 Task: Check the percentage active listings of security in the last 1 year.
Action: Mouse moved to (1073, 260)
Screenshot: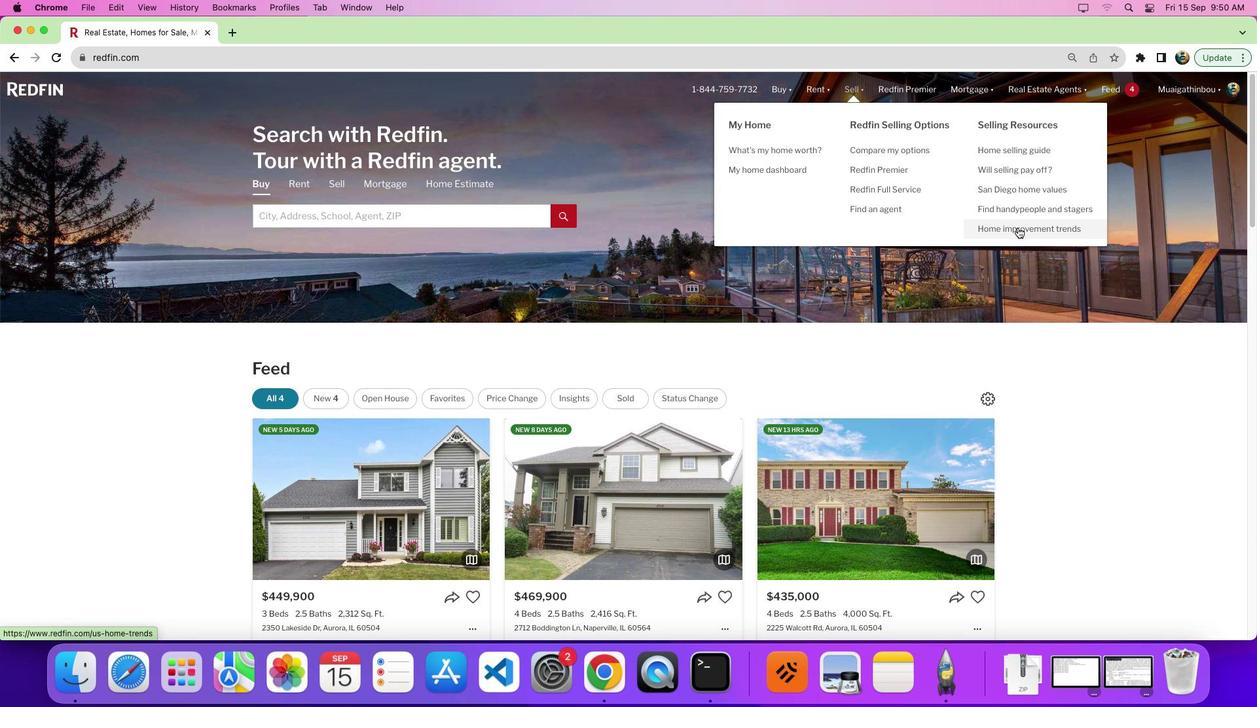 
Action: Mouse pressed left at (1073, 260)
Screenshot: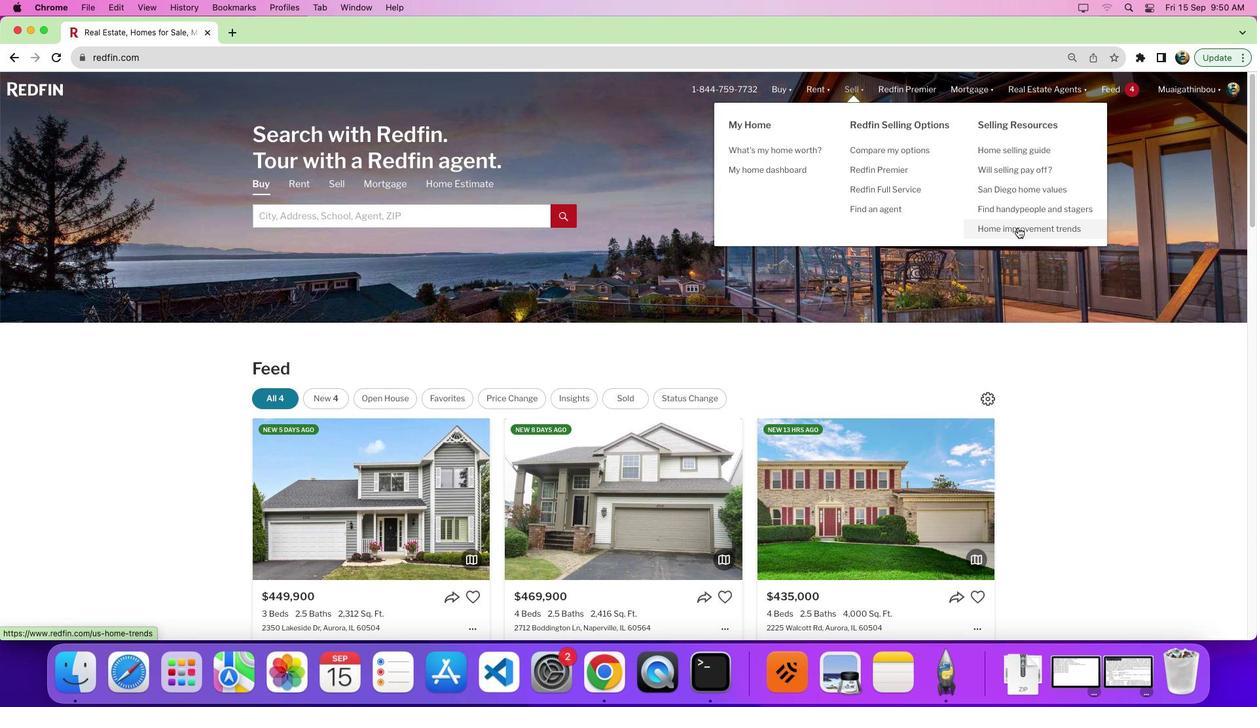 
Action: Mouse moved to (785, 370)
Screenshot: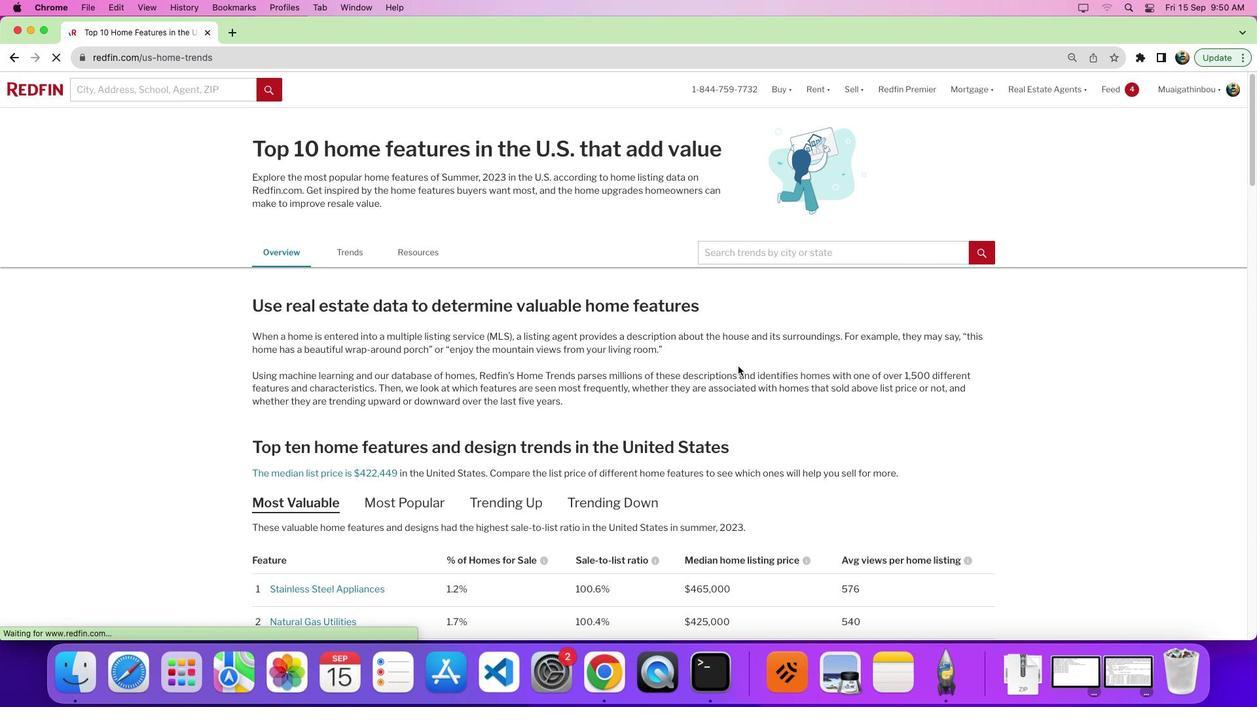 
Action: Mouse scrolled (785, 370) with delta (25, 81)
Screenshot: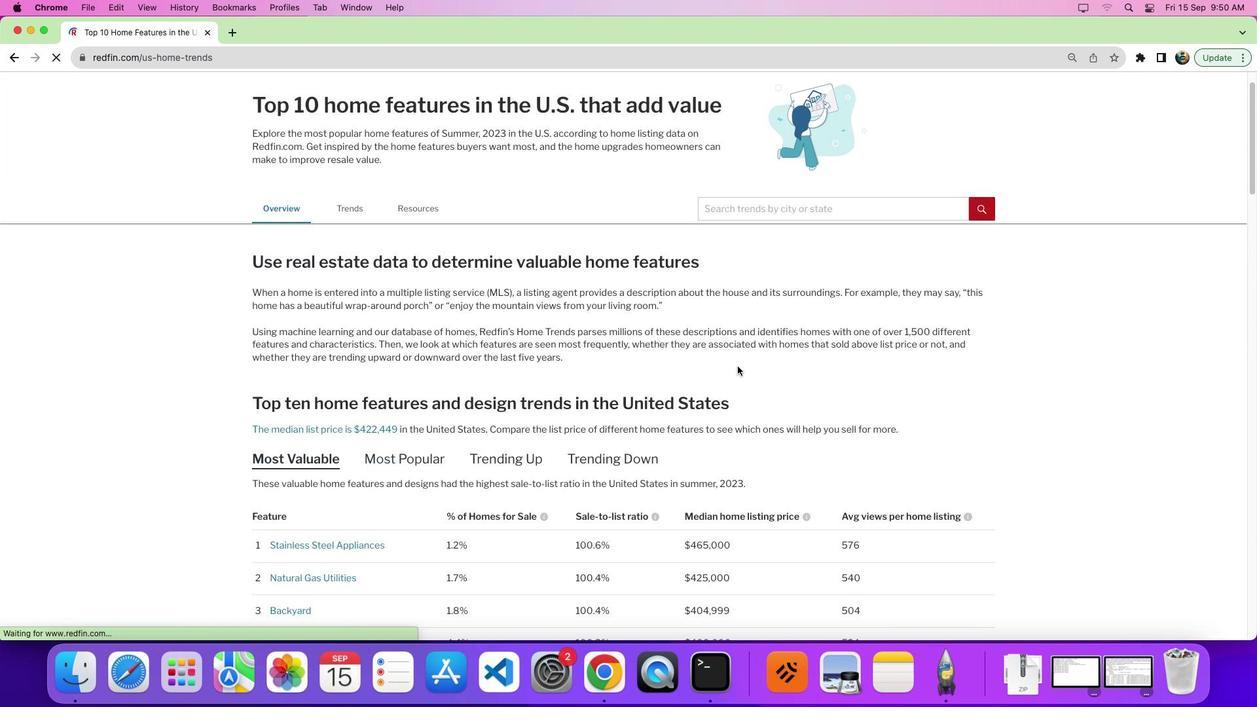 
Action: Mouse scrolled (785, 370) with delta (25, 81)
Screenshot: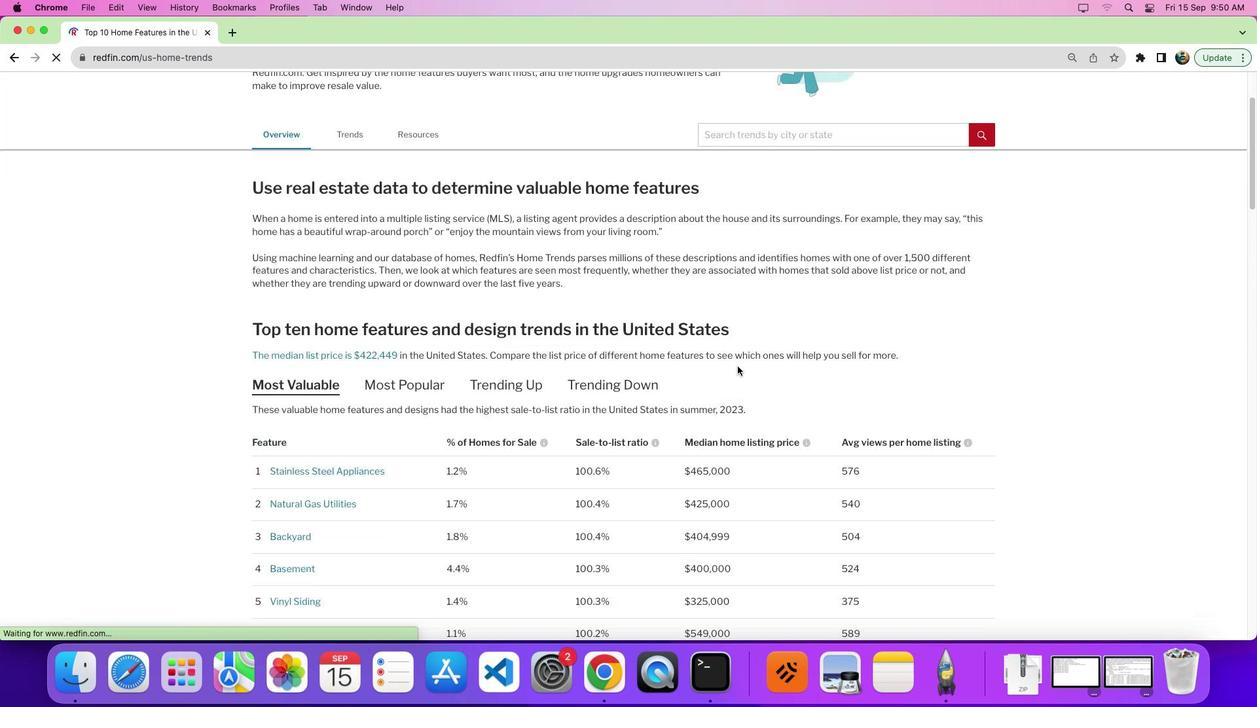 
Action: Mouse scrolled (785, 370) with delta (25, 79)
Screenshot: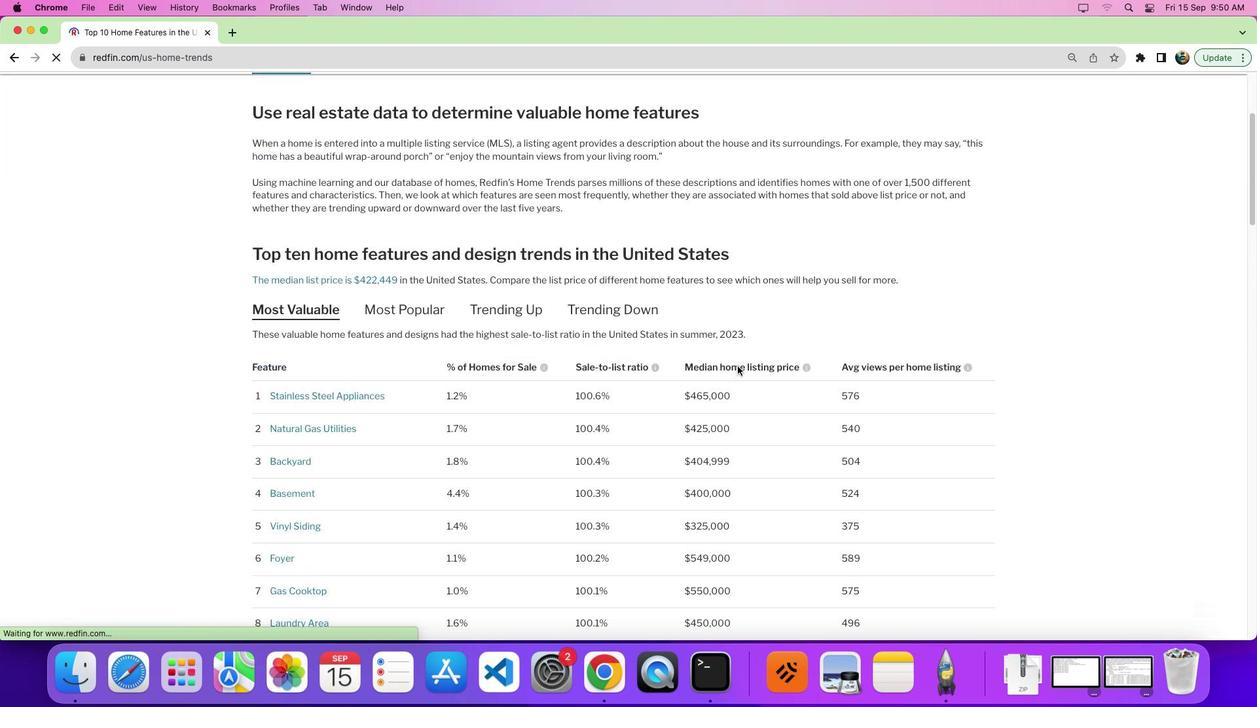 
Action: Mouse moved to (785, 369)
Screenshot: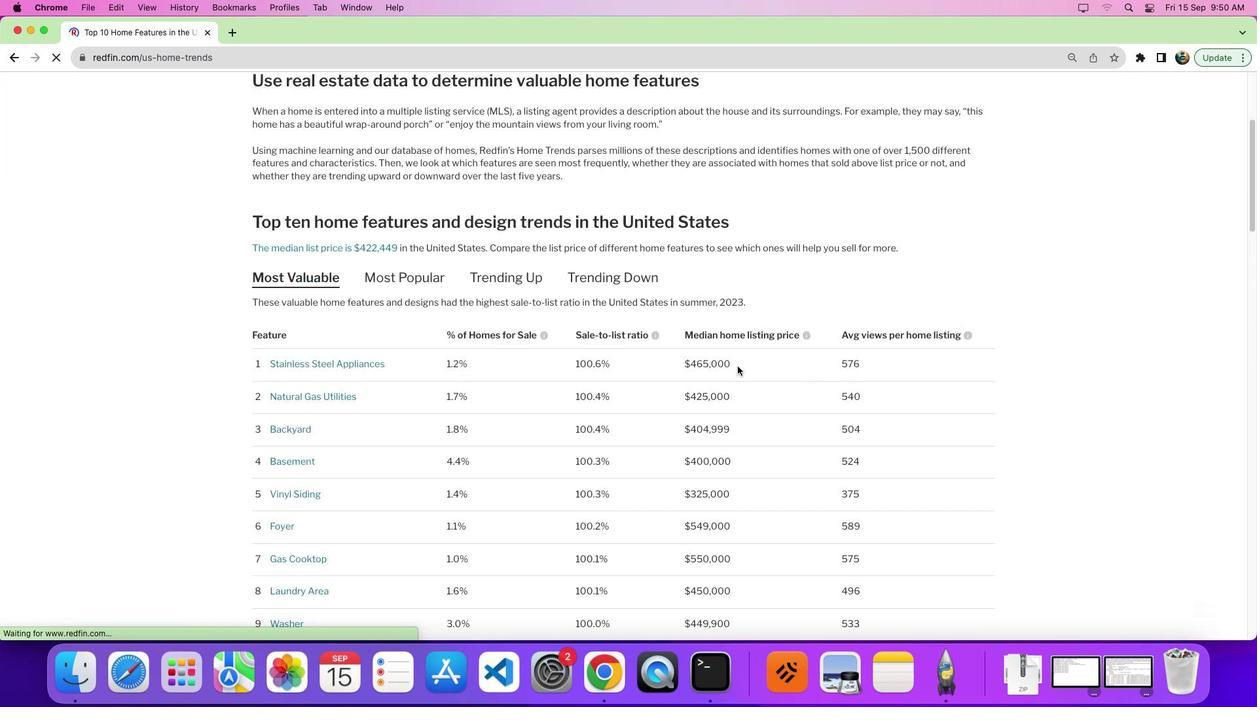 
Action: Mouse scrolled (785, 369) with delta (25, 81)
Screenshot: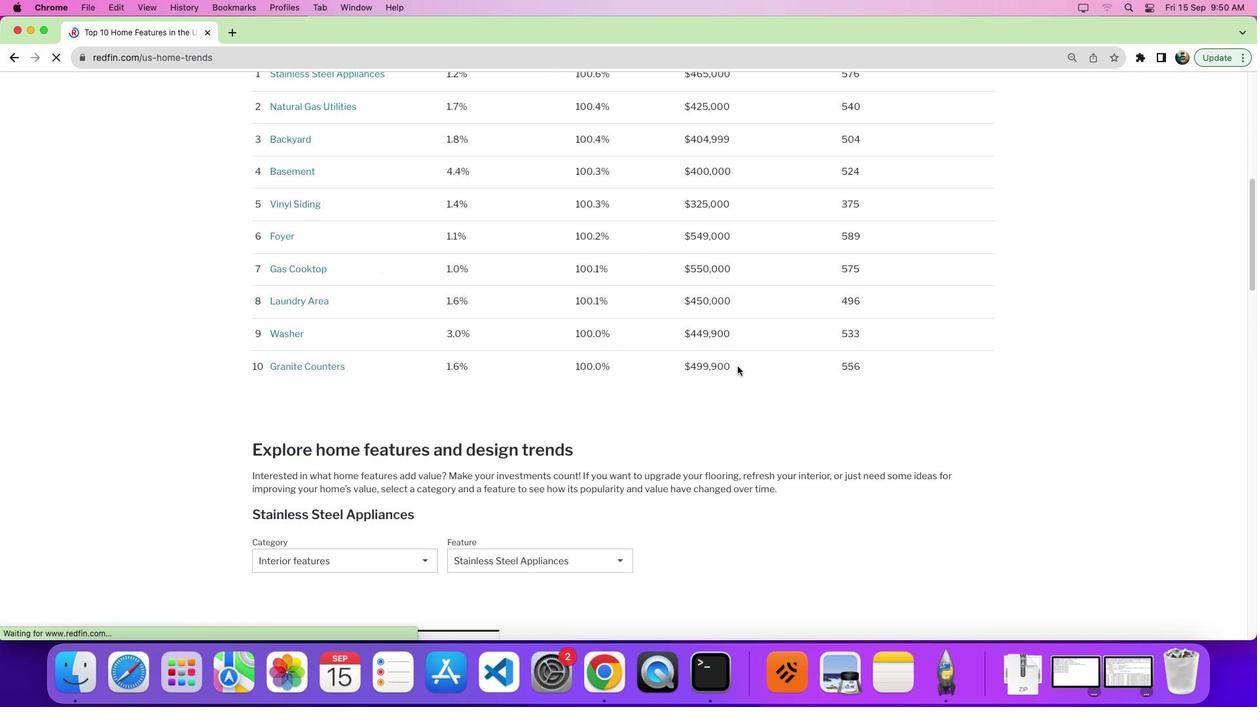 
Action: Mouse scrolled (785, 369) with delta (25, 81)
Screenshot: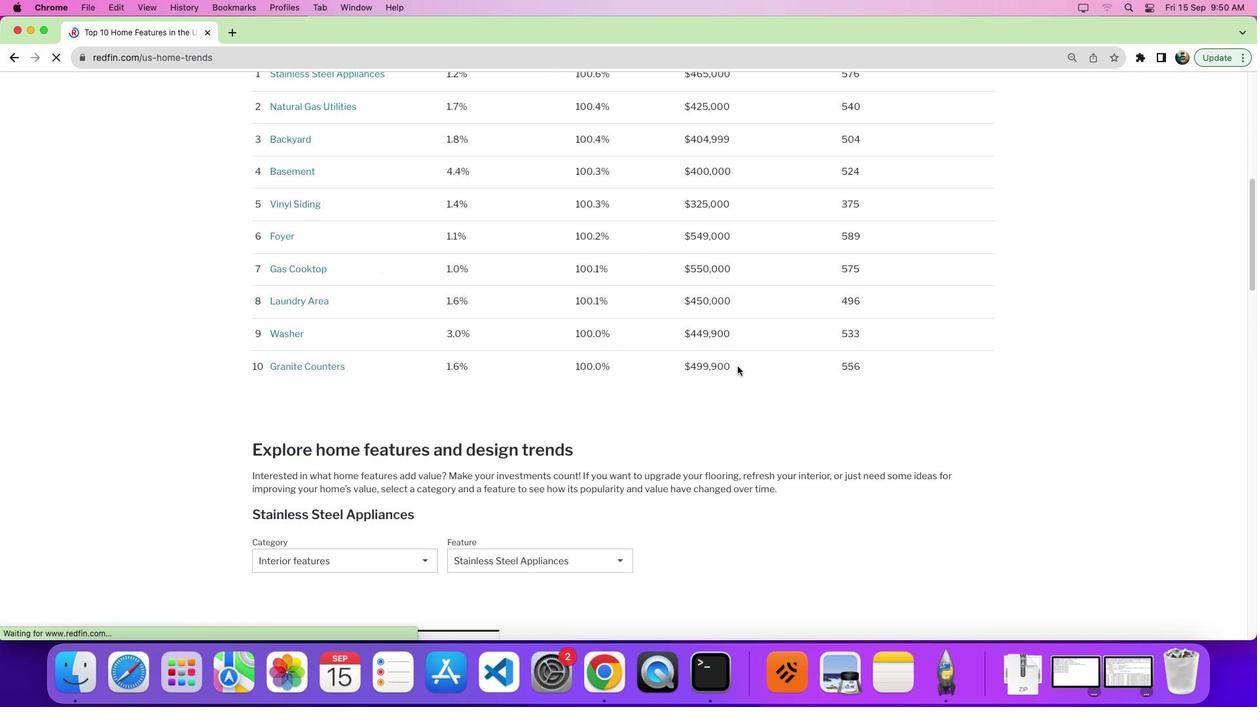 
Action: Mouse scrolled (785, 369) with delta (25, 78)
Screenshot: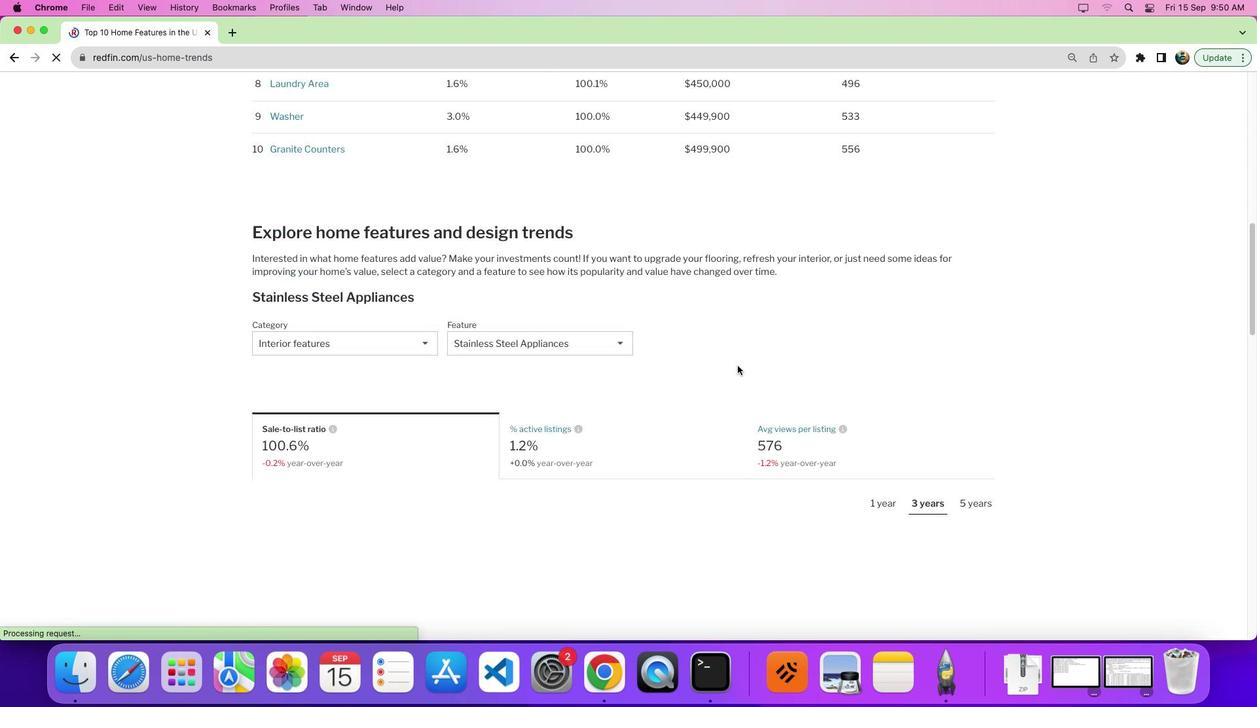 
Action: Mouse scrolled (785, 369) with delta (25, 76)
Screenshot: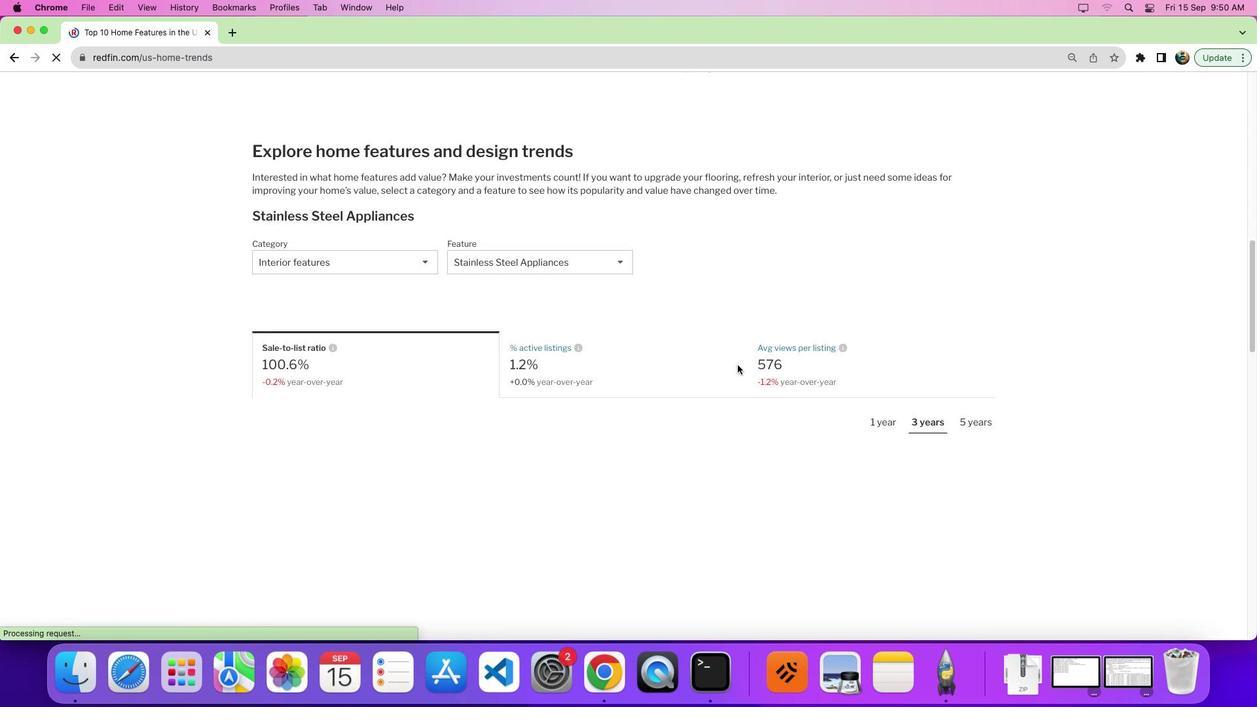 
Action: Mouse moved to (375, 289)
Screenshot: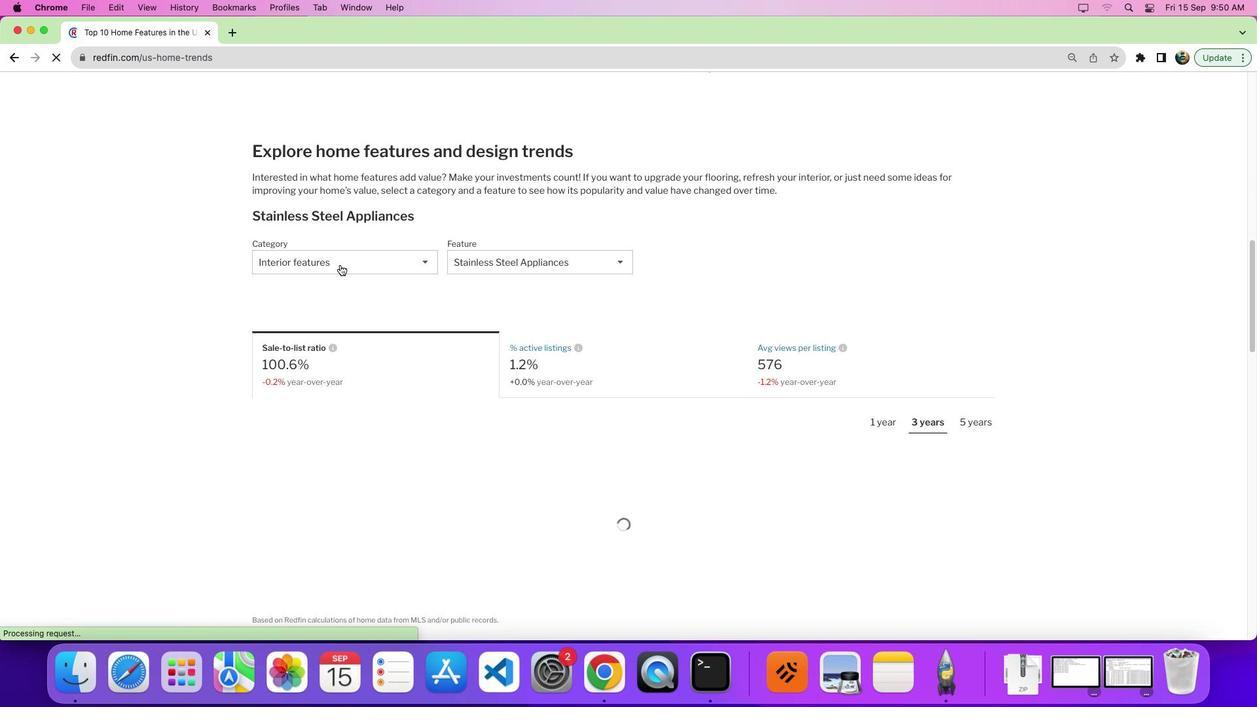
Action: Mouse pressed left at (375, 289)
Screenshot: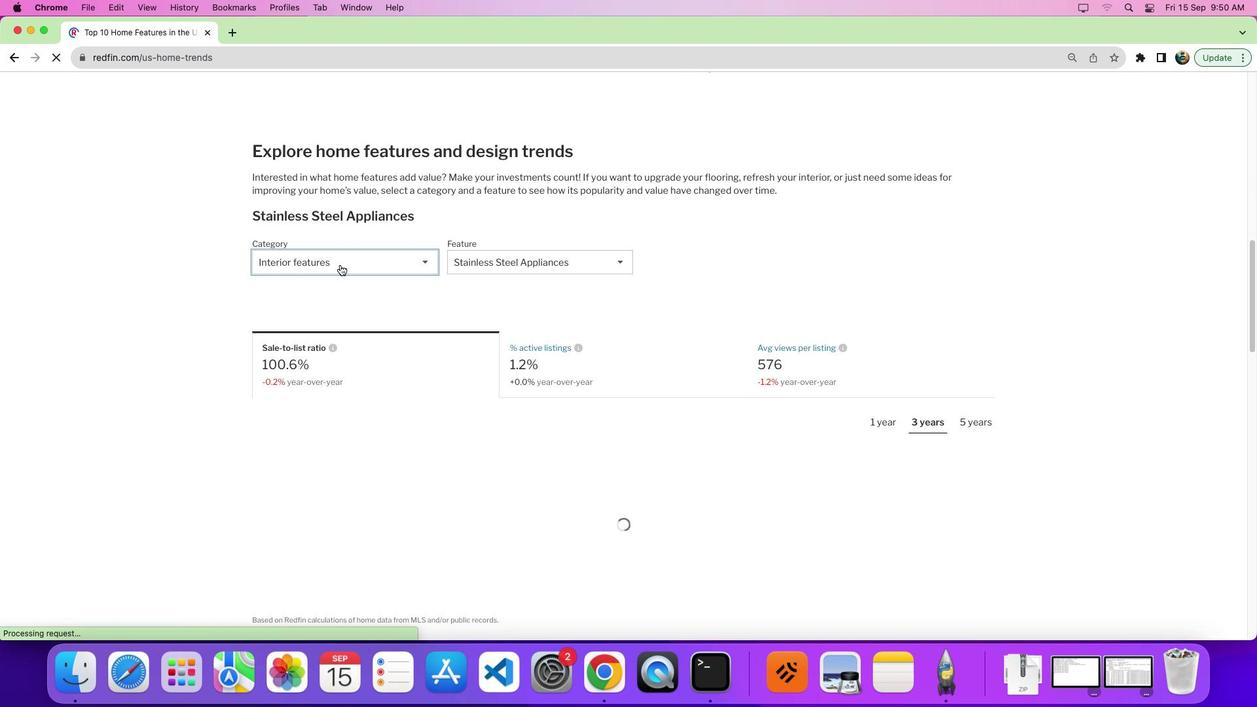 
Action: Mouse moved to (383, 312)
Screenshot: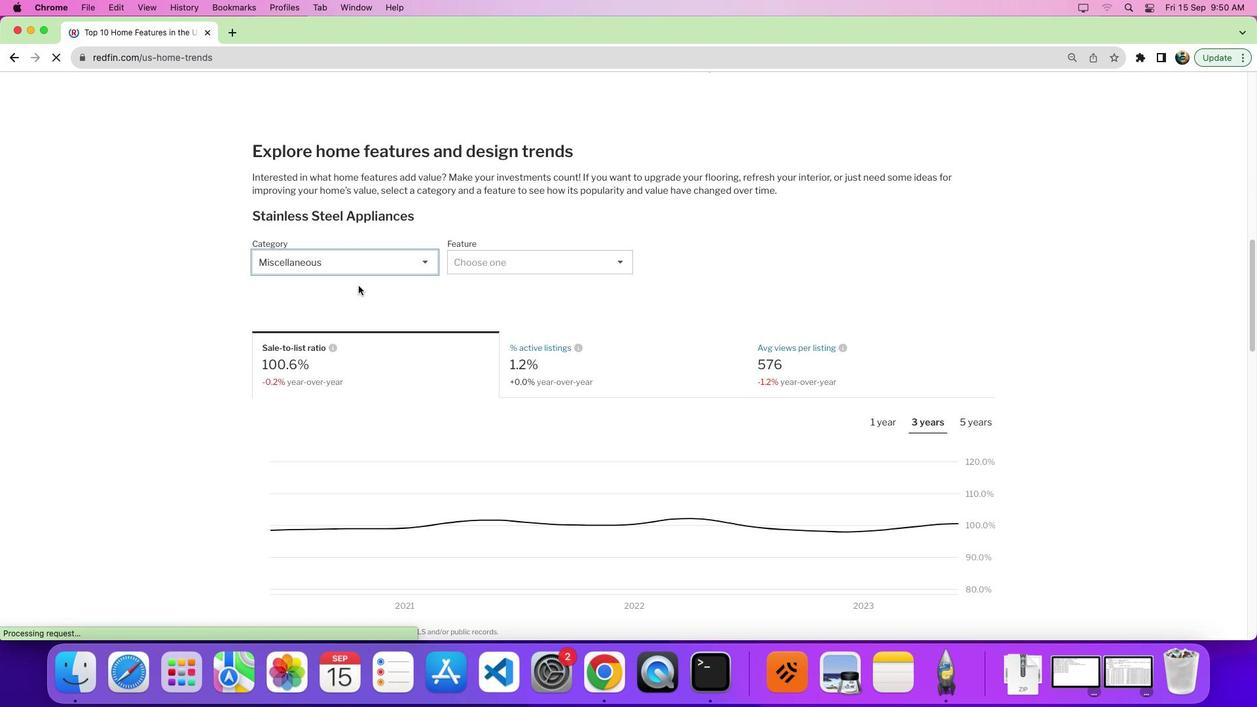 
Action: Mouse pressed left at (383, 312)
Screenshot: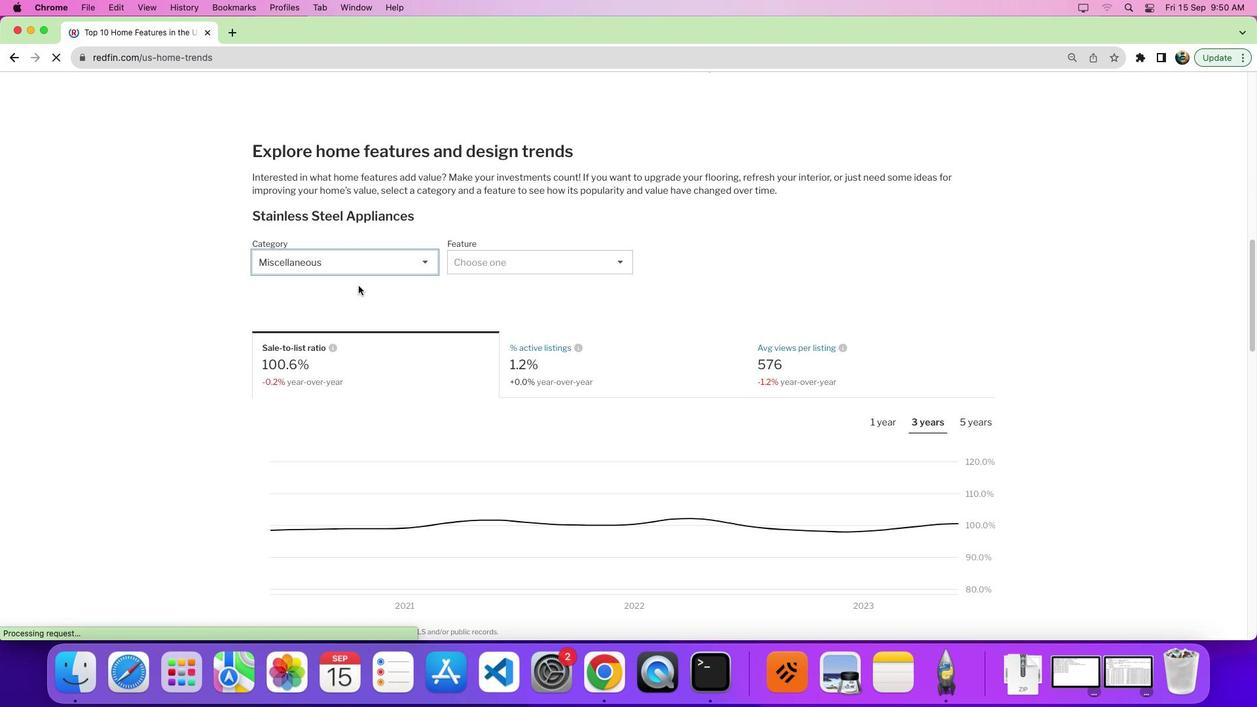 
Action: Mouse moved to (564, 282)
Screenshot: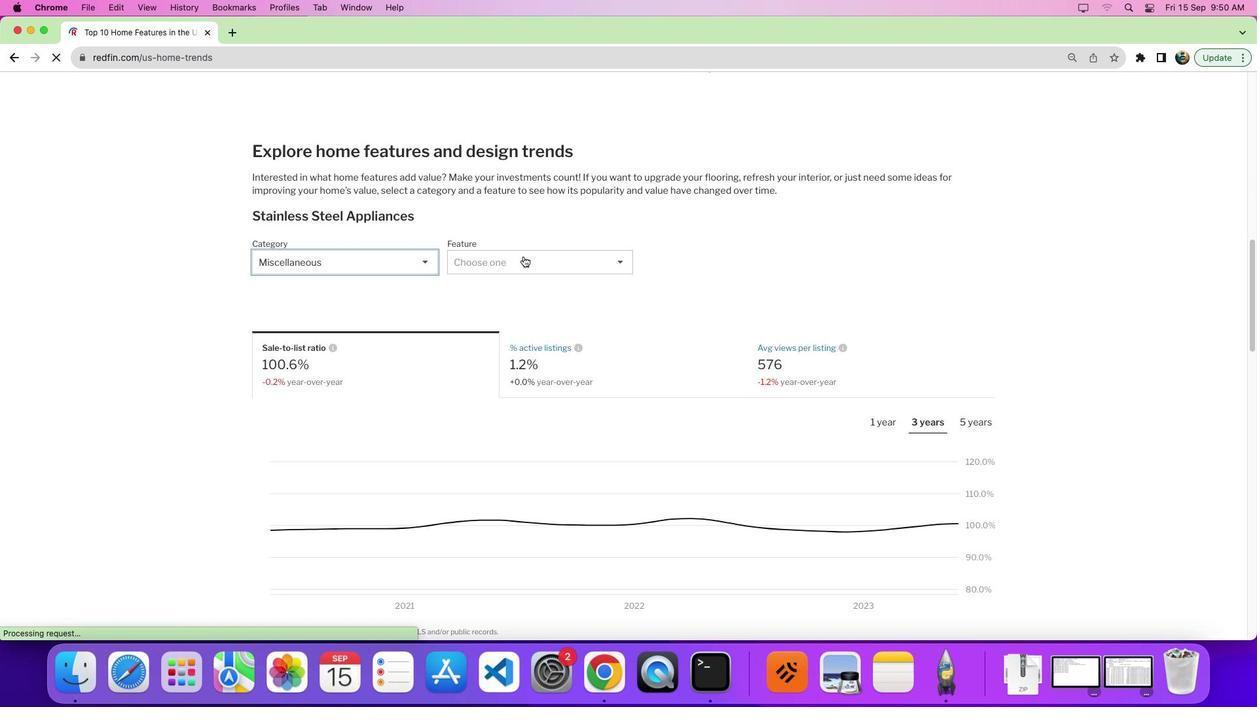 
Action: Mouse pressed left at (564, 282)
Screenshot: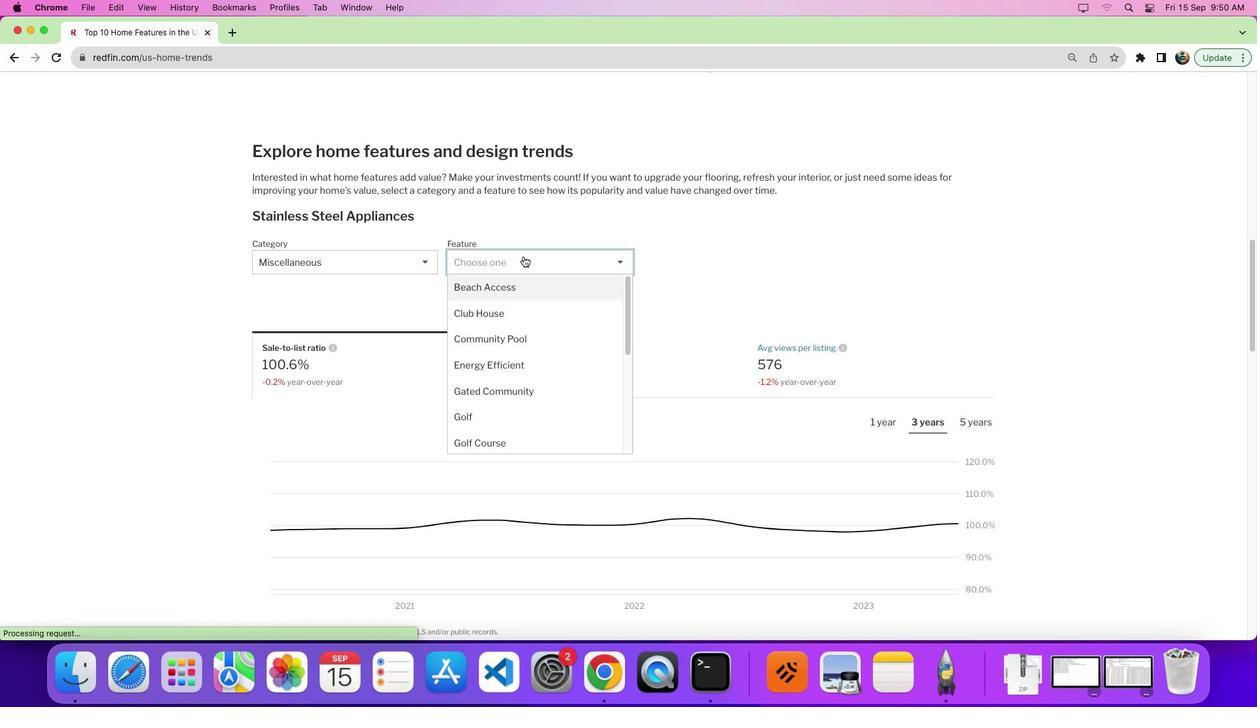 
Action: Mouse moved to (545, 379)
Screenshot: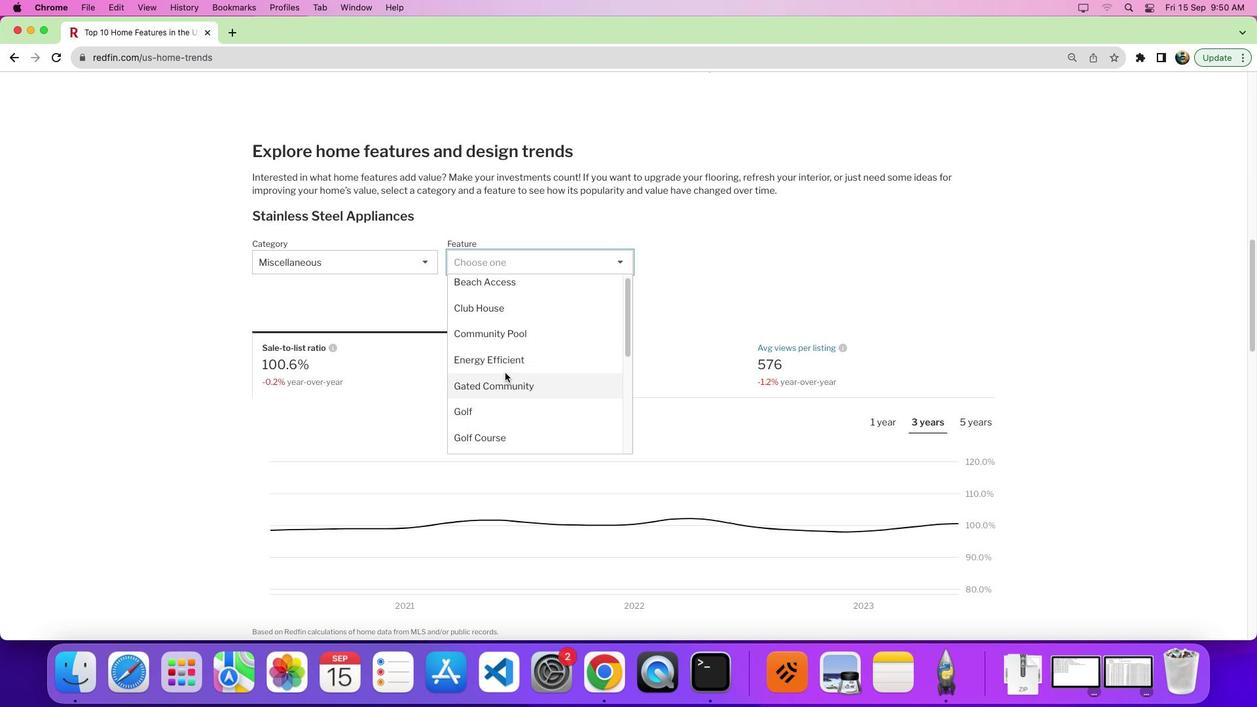 
Action: Mouse scrolled (545, 379) with delta (25, 81)
Screenshot: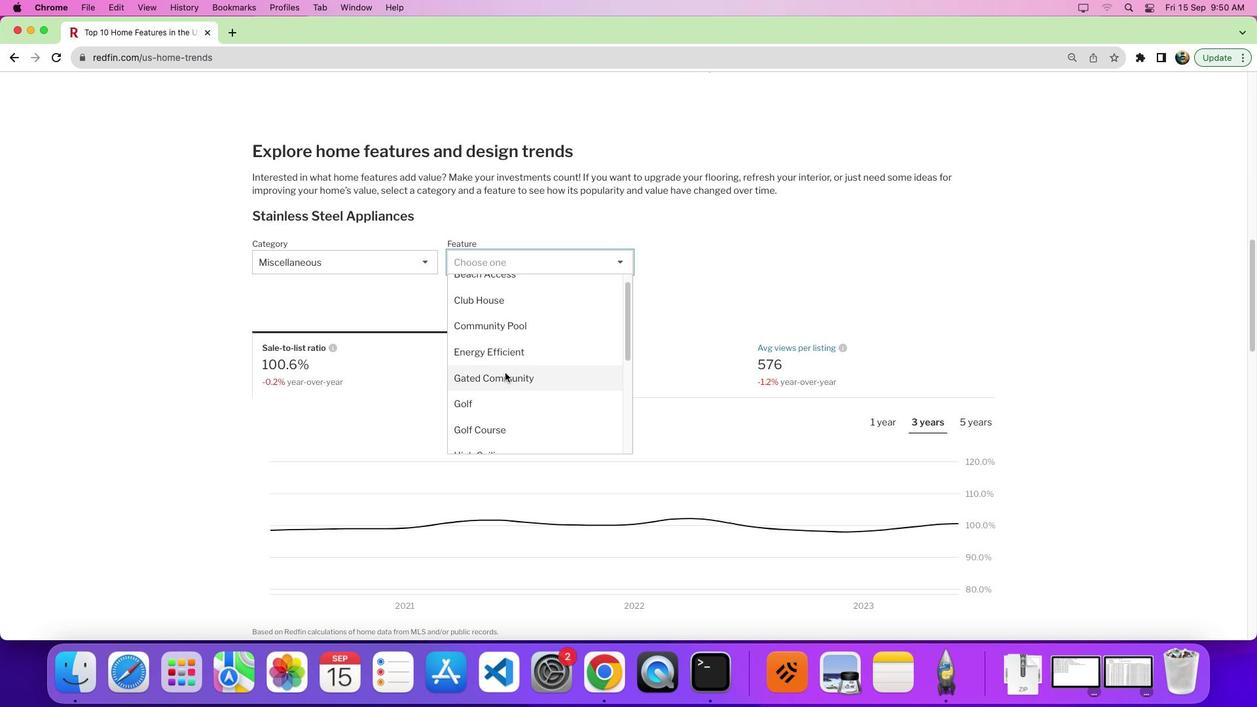 
Action: Mouse moved to (545, 377)
Screenshot: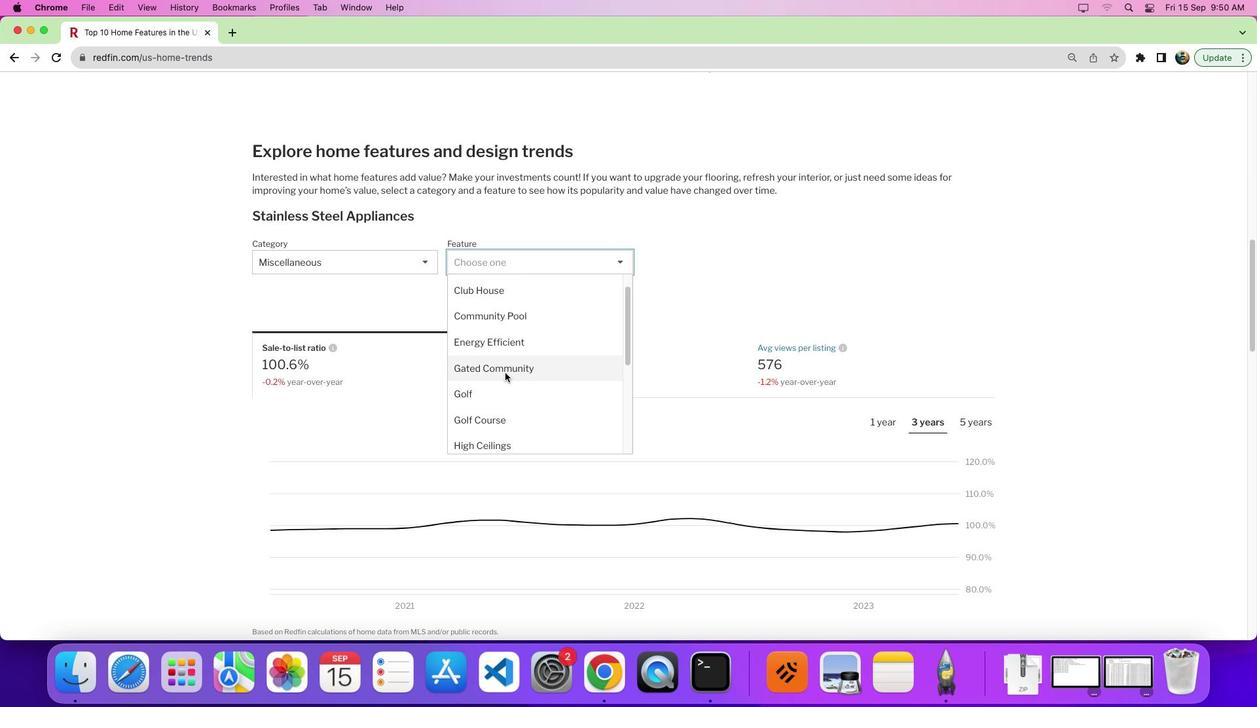 
Action: Mouse scrolled (545, 377) with delta (25, 81)
Screenshot: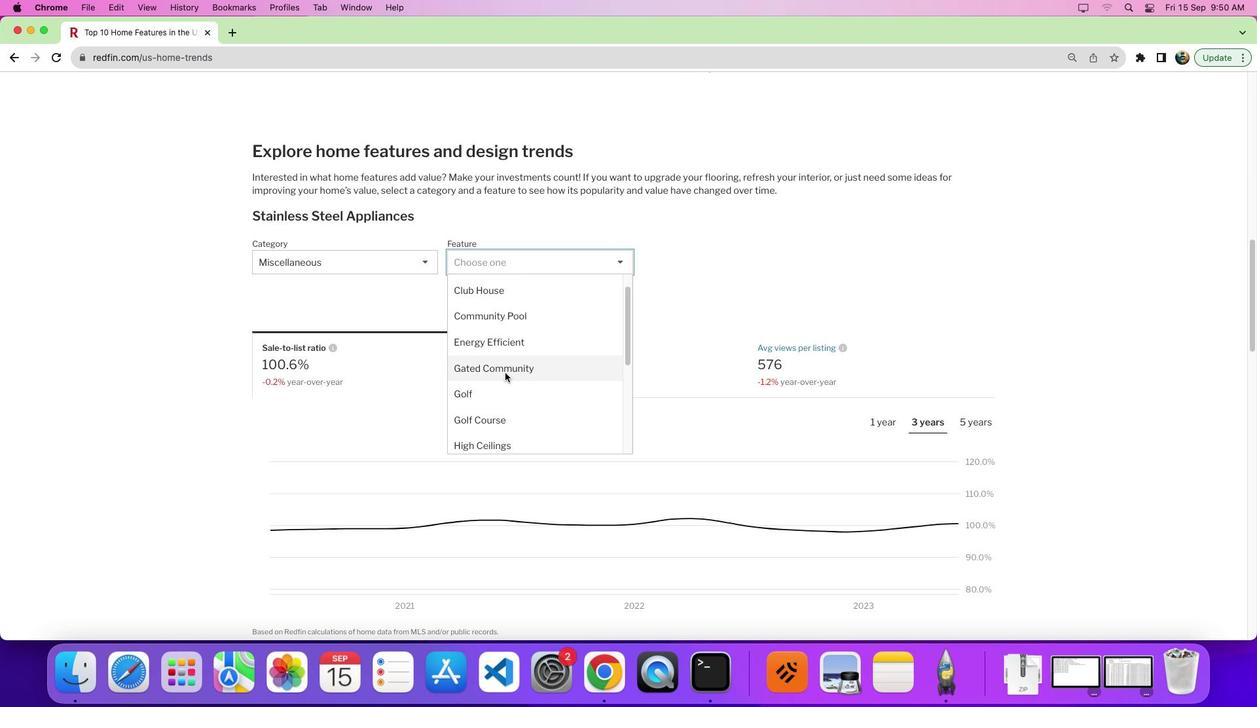 
Action: Mouse moved to (545, 374)
Screenshot: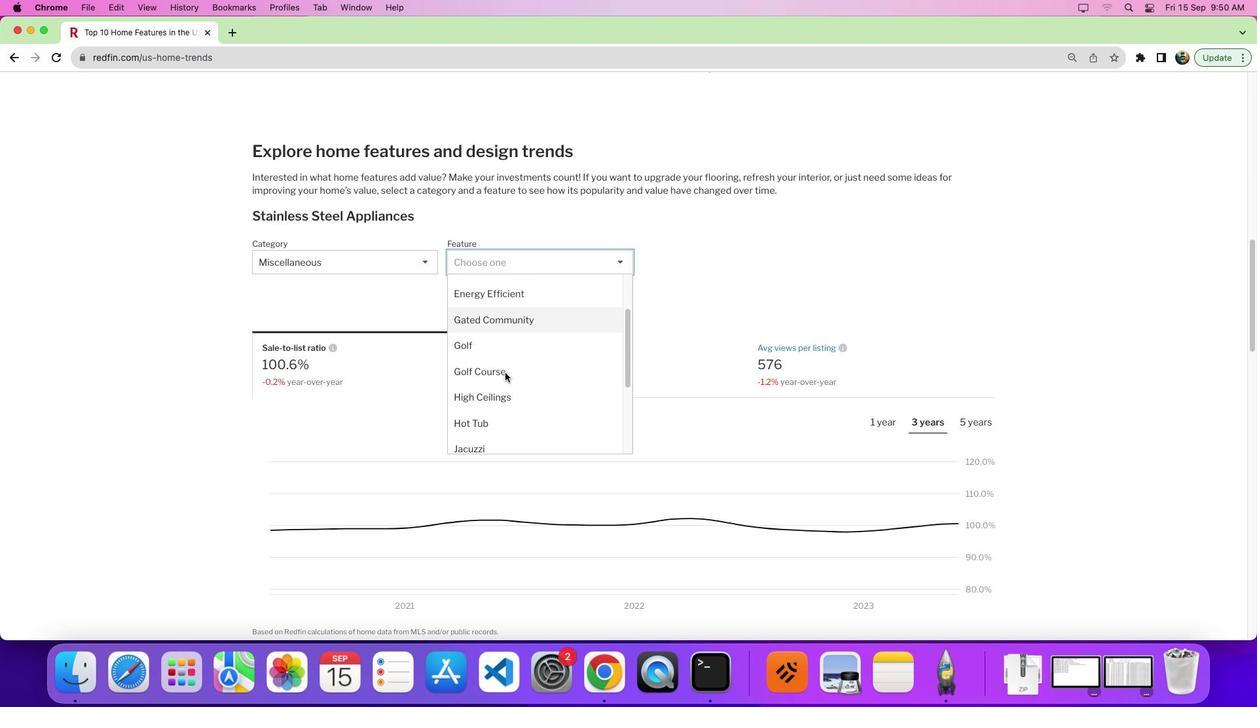 
Action: Mouse scrolled (545, 374) with delta (25, 81)
Screenshot: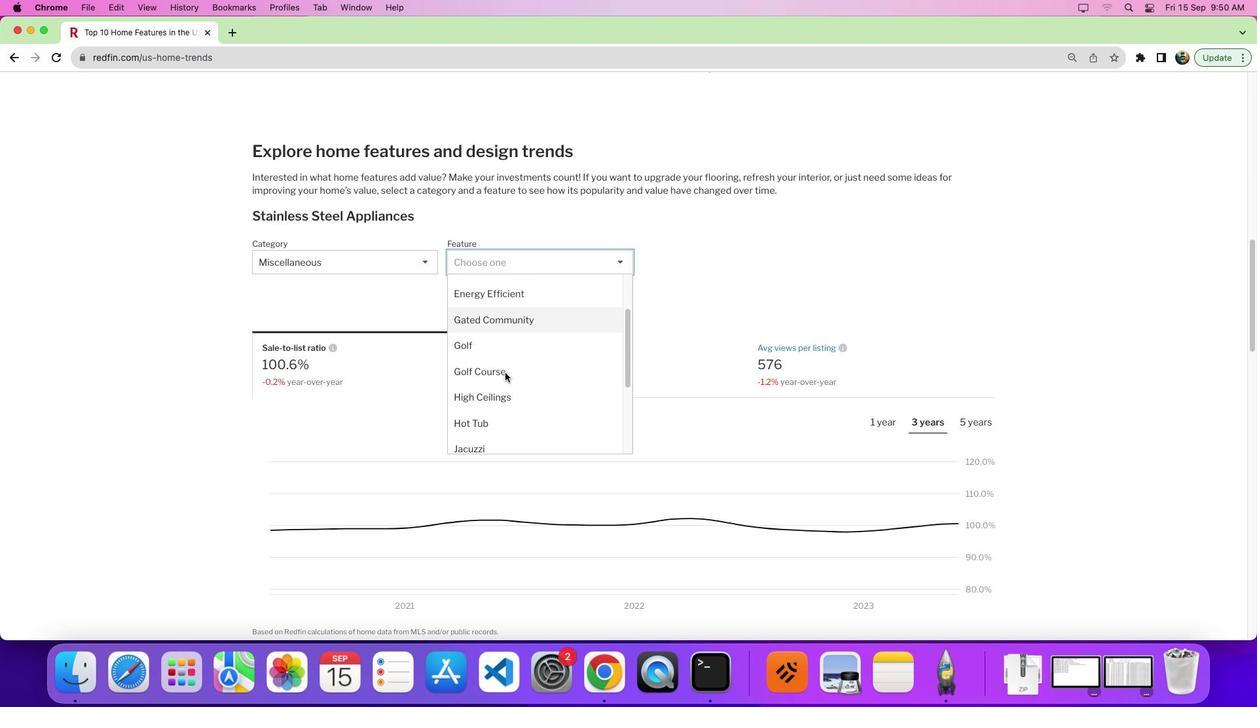 
Action: Mouse moved to (546, 373)
Screenshot: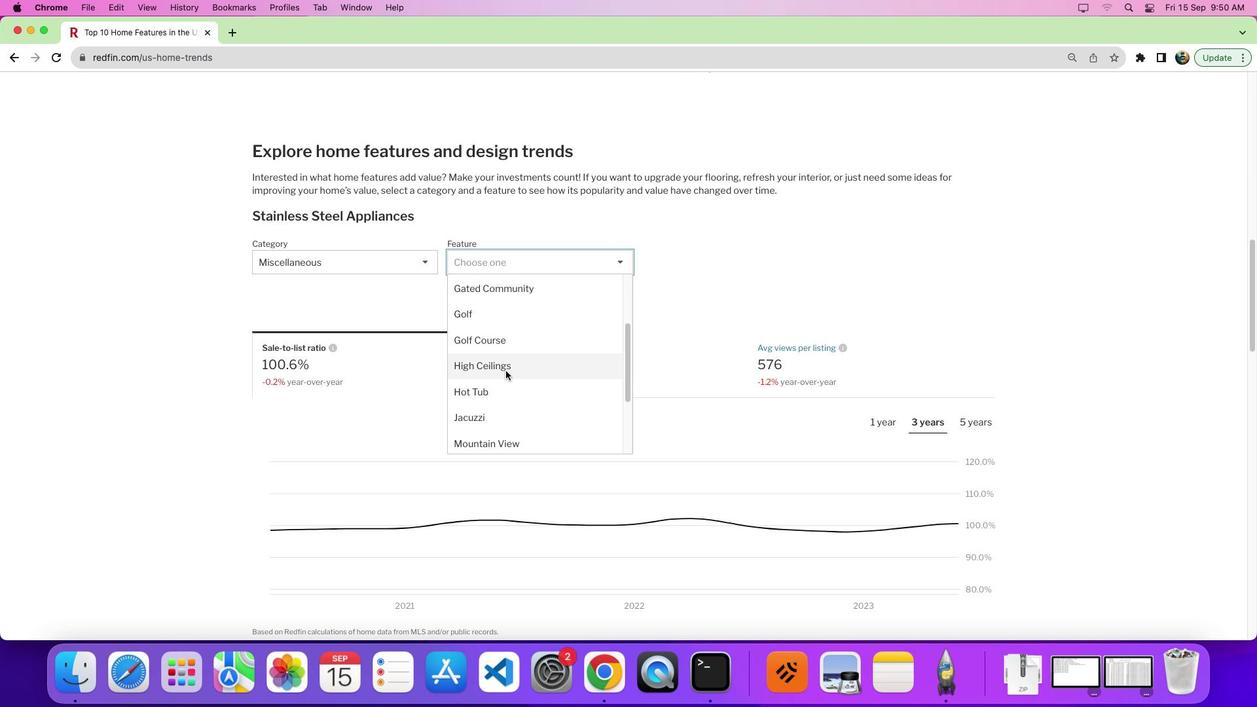 
Action: Mouse scrolled (546, 373) with delta (25, 81)
Screenshot: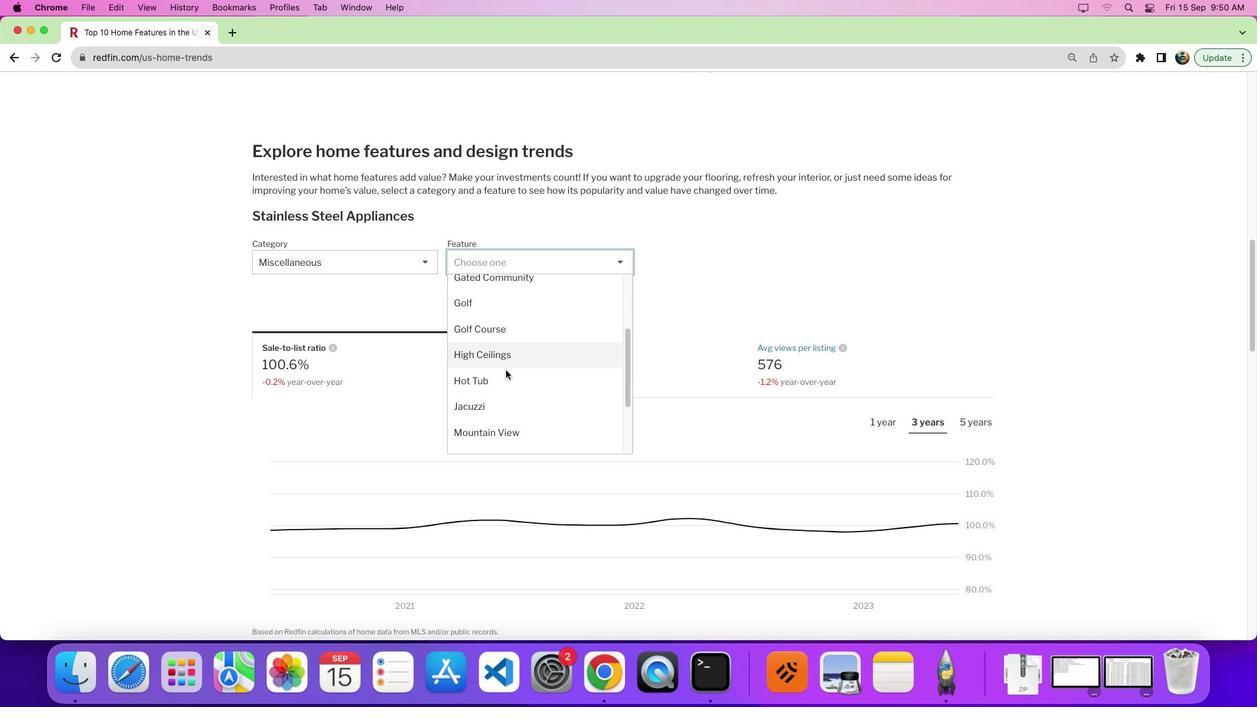 
Action: Mouse scrolled (546, 373) with delta (25, 81)
Screenshot: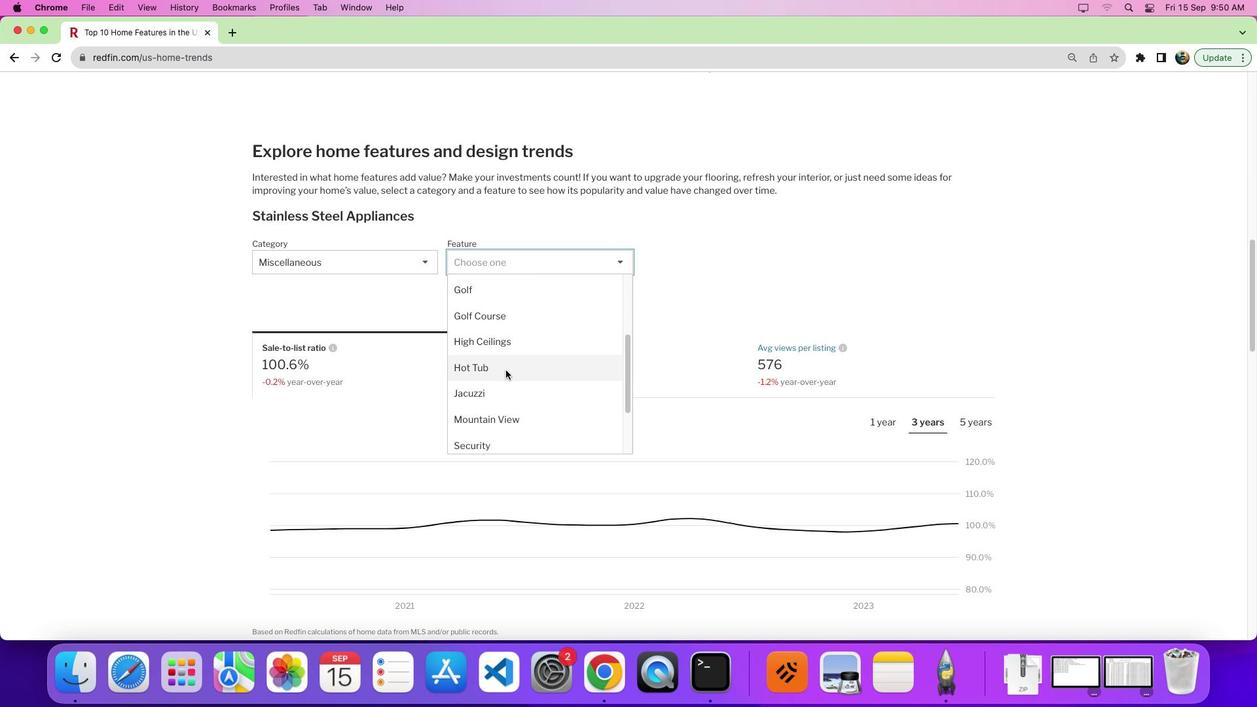 
Action: Mouse moved to (546, 372)
Screenshot: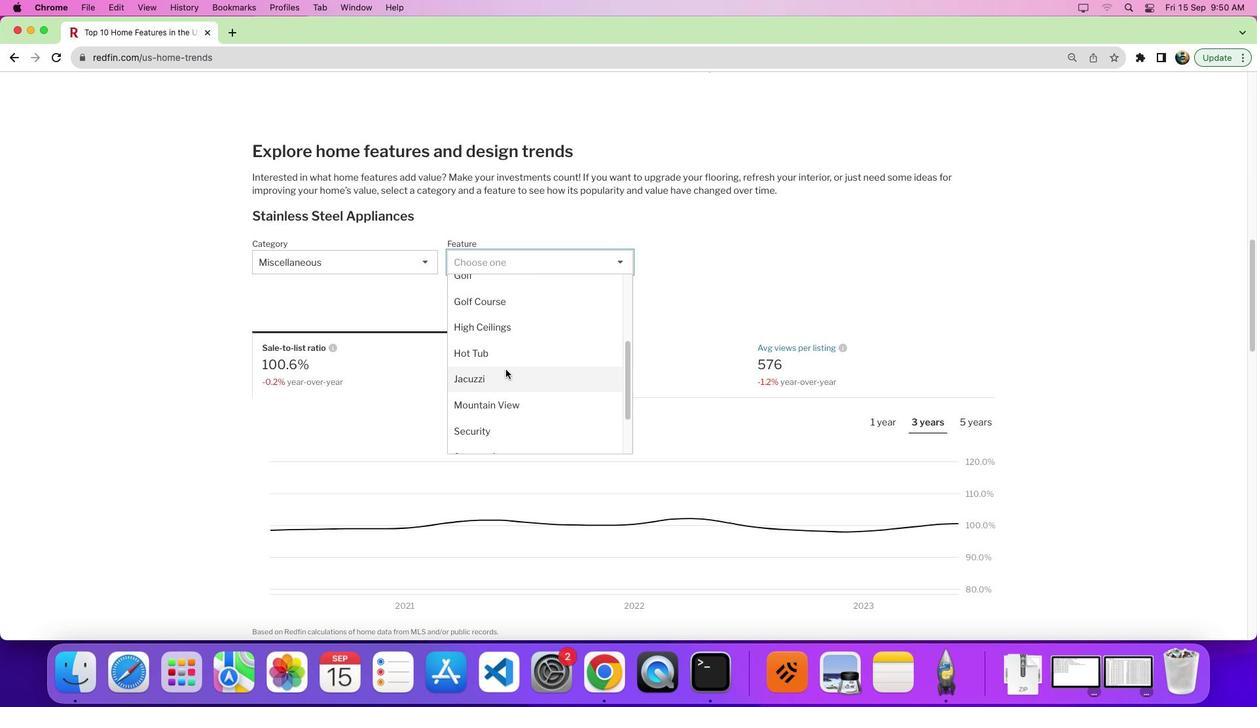 
Action: Mouse scrolled (546, 372) with delta (25, 81)
Screenshot: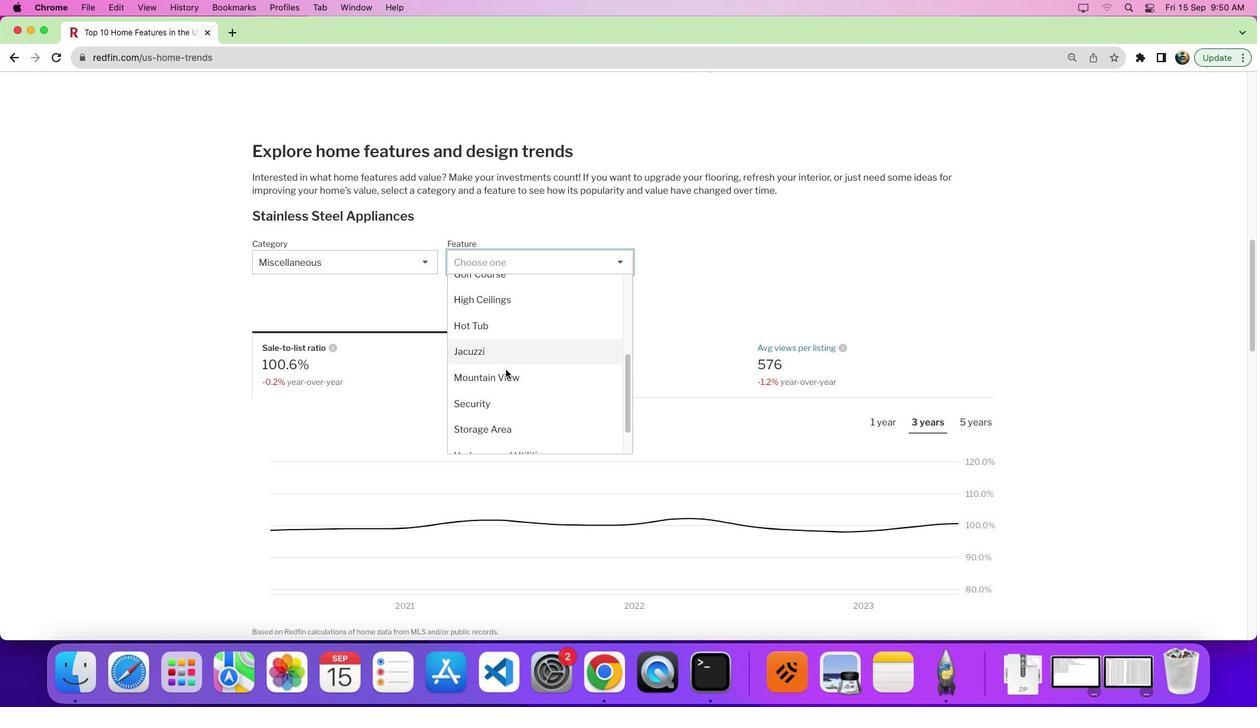 
Action: Mouse scrolled (546, 372) with delta (25, 81)
Screenshot: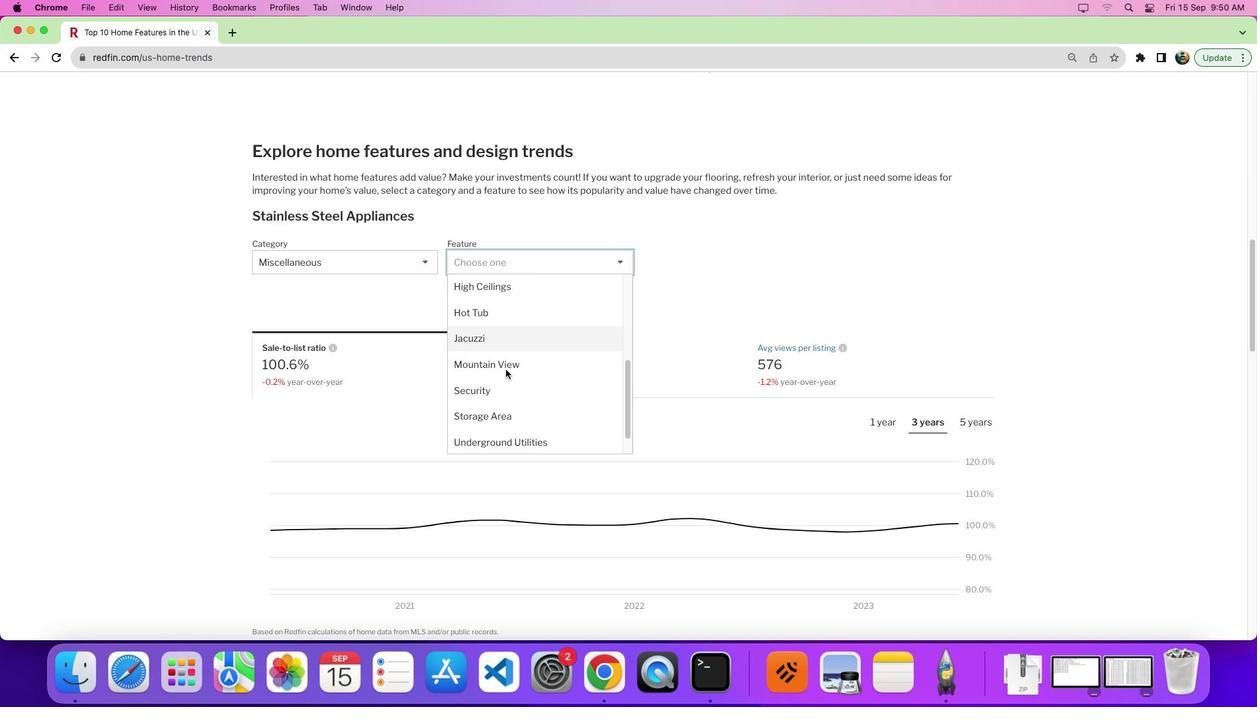 
Action: Mouse scrolled (546, 372) with delta (25, 81)
Screenshot: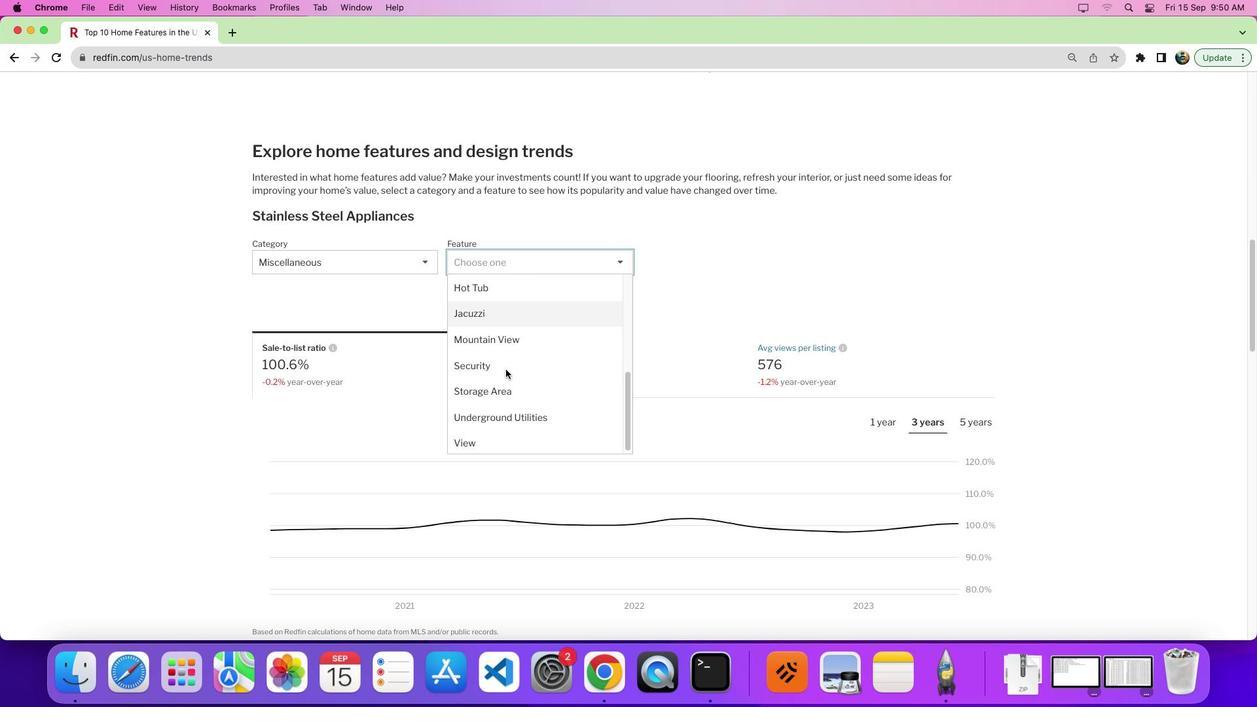 
Action: Mouse moved to (546, 372)
Screenshot: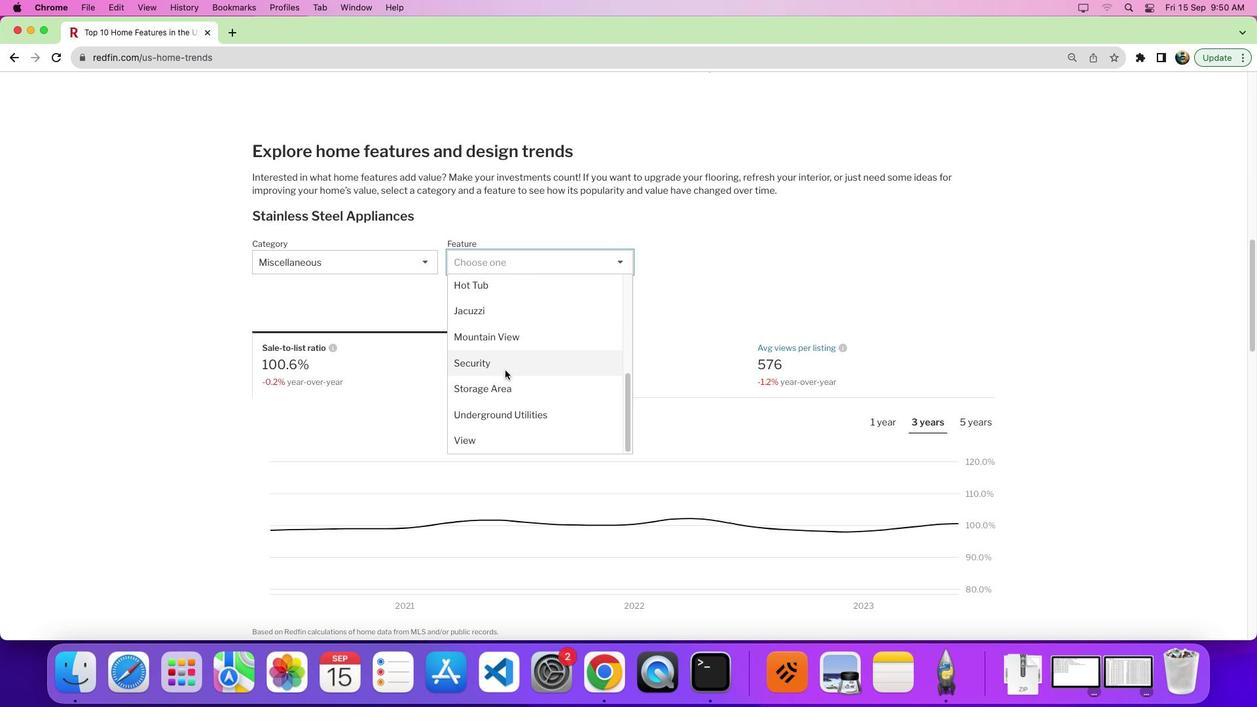 
Action: Mouse pressed left at (546, 372)
Screenshot: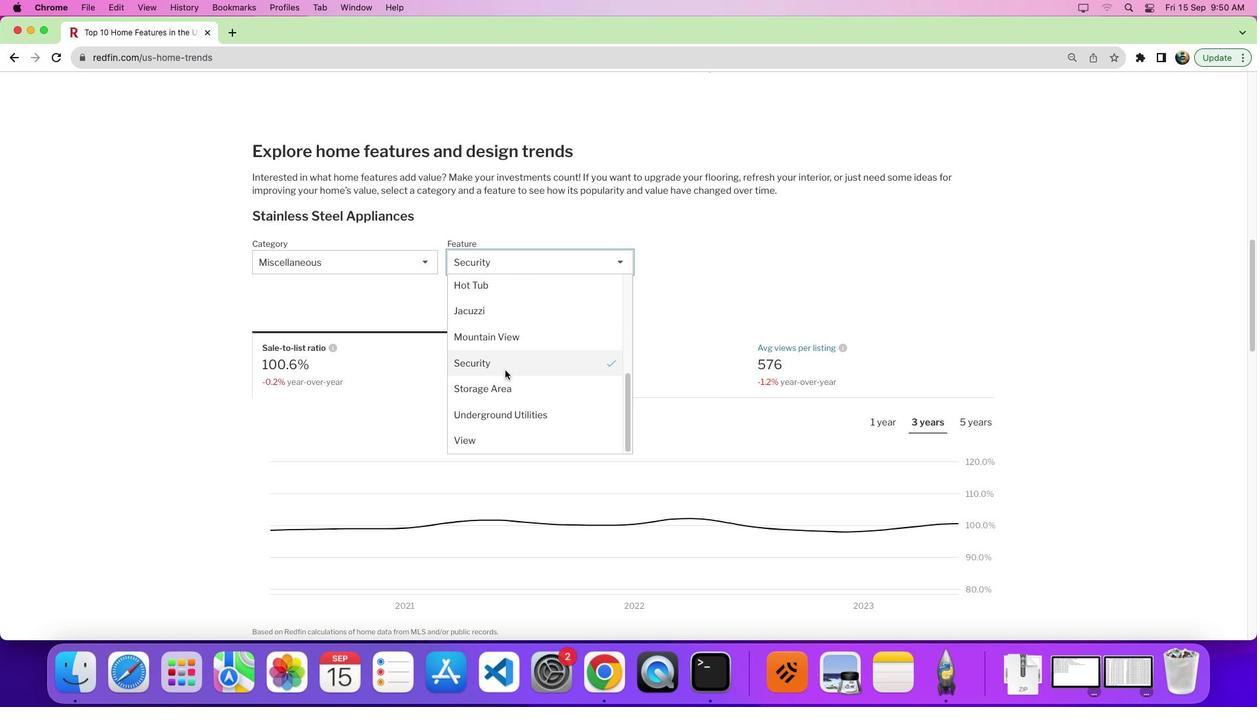 
Action: Mouse moved to (617, 364)
Screenshot: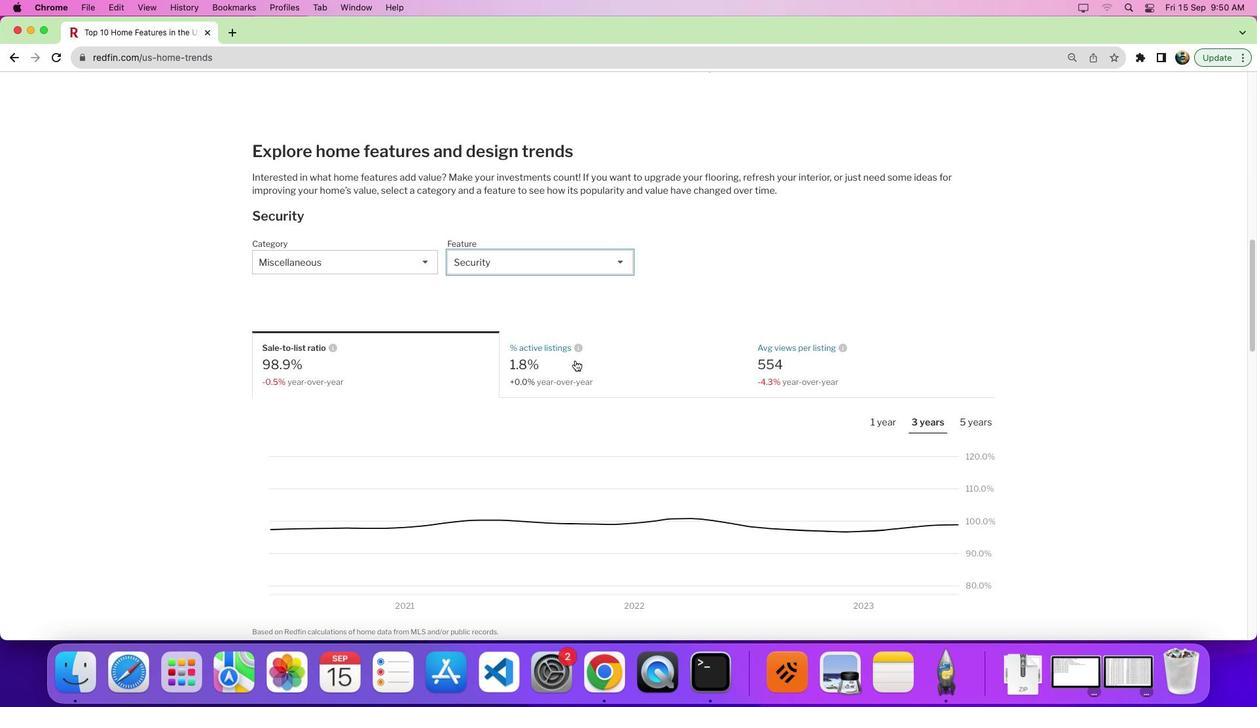 
Action: Mouse pressed left at (617, 364)
Screenshot: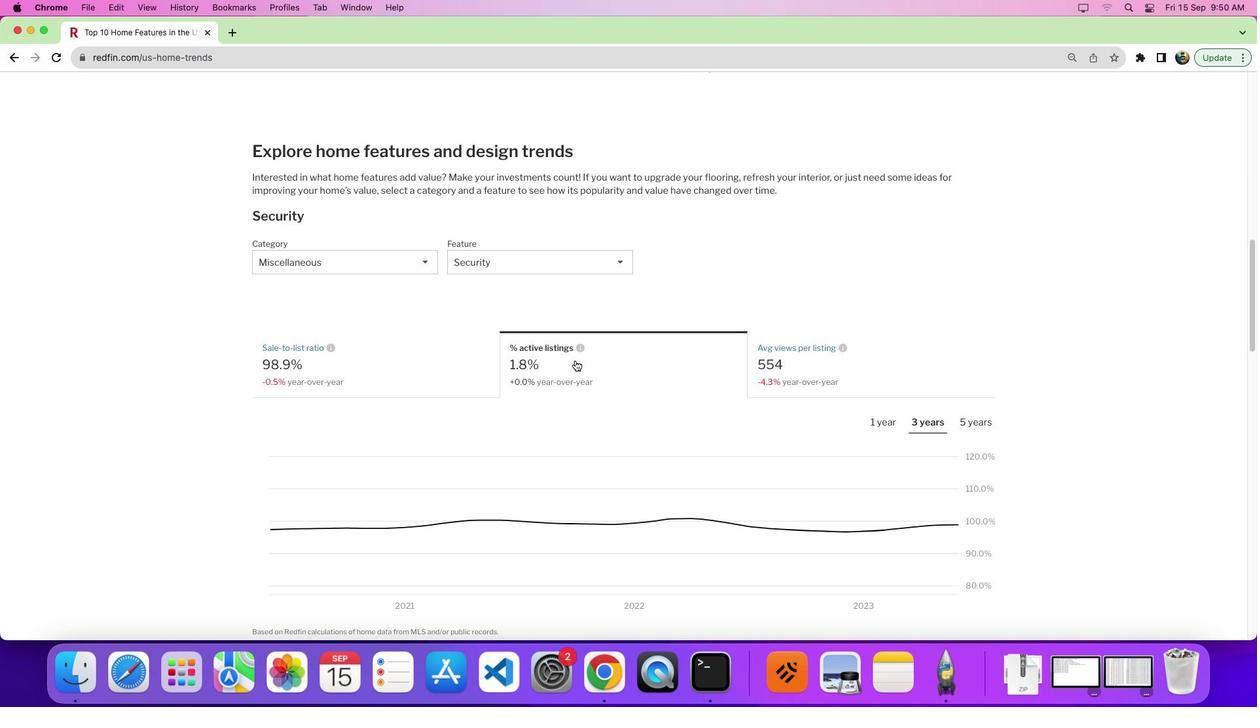 
Action: Mouse moved to (934, 414)
Screenshot: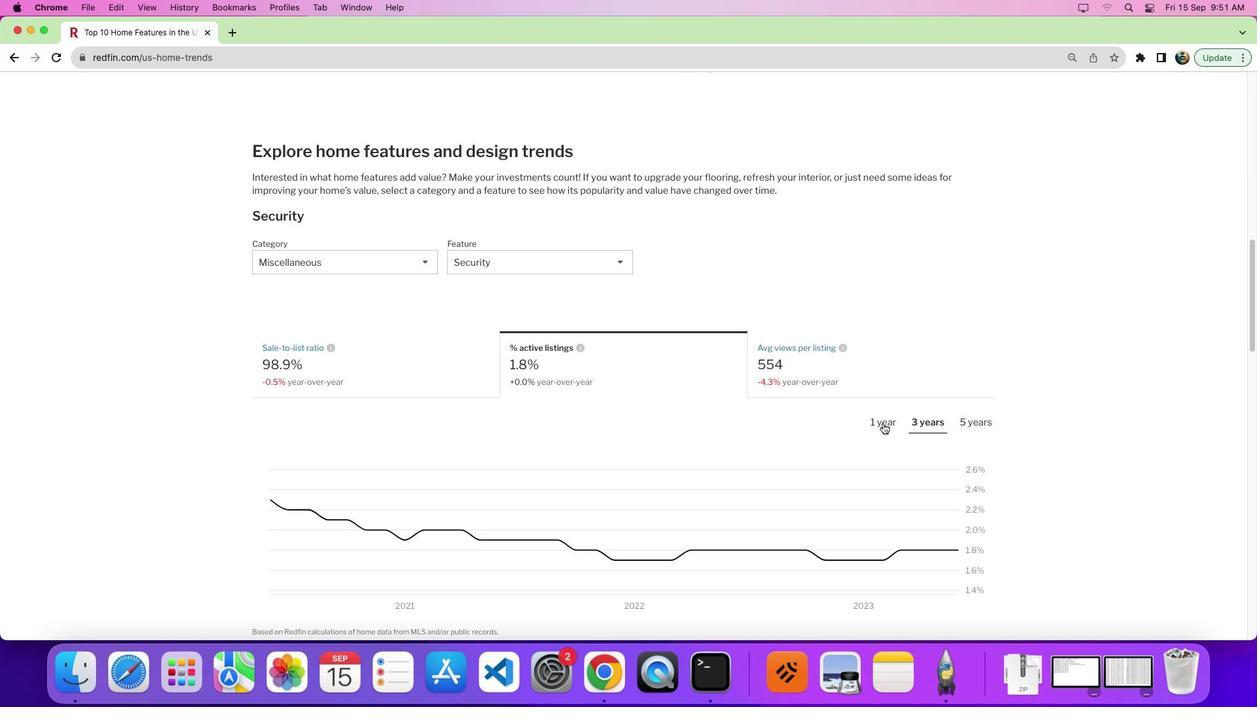 
Action: Mouse pressed left at (934, 414)
Screenshot: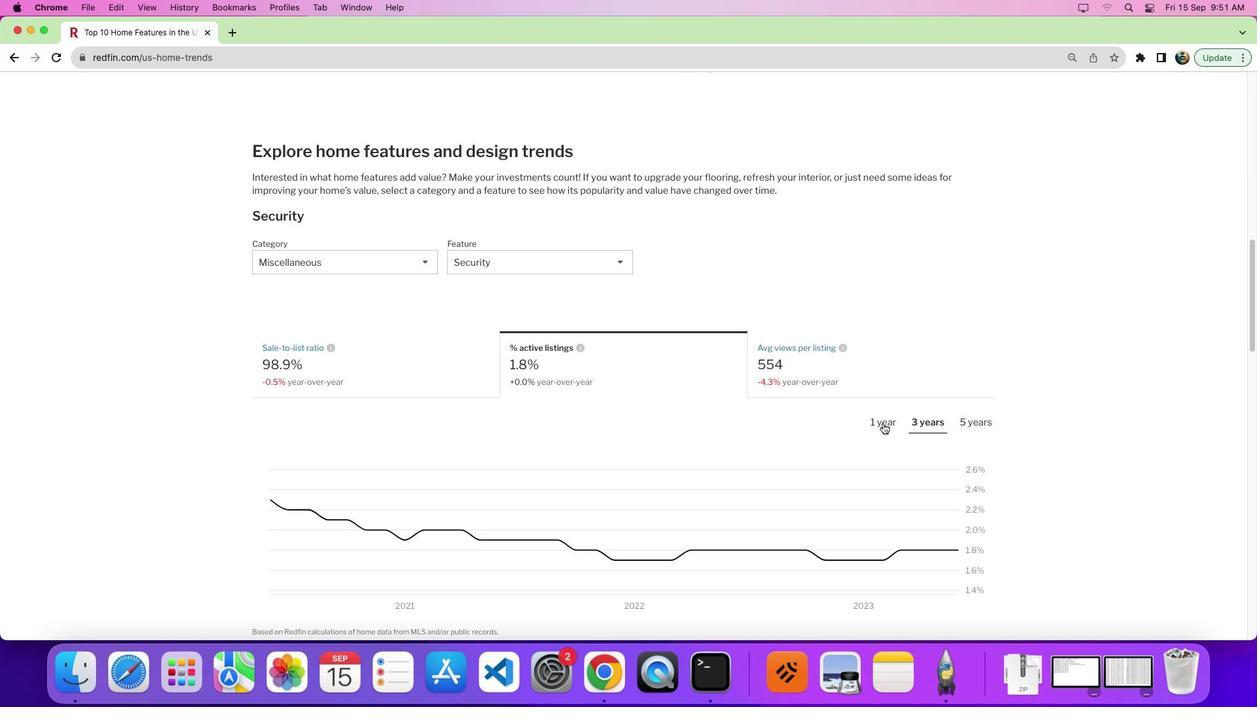
Action: Mouse moved to (928, 401)
Screenshot: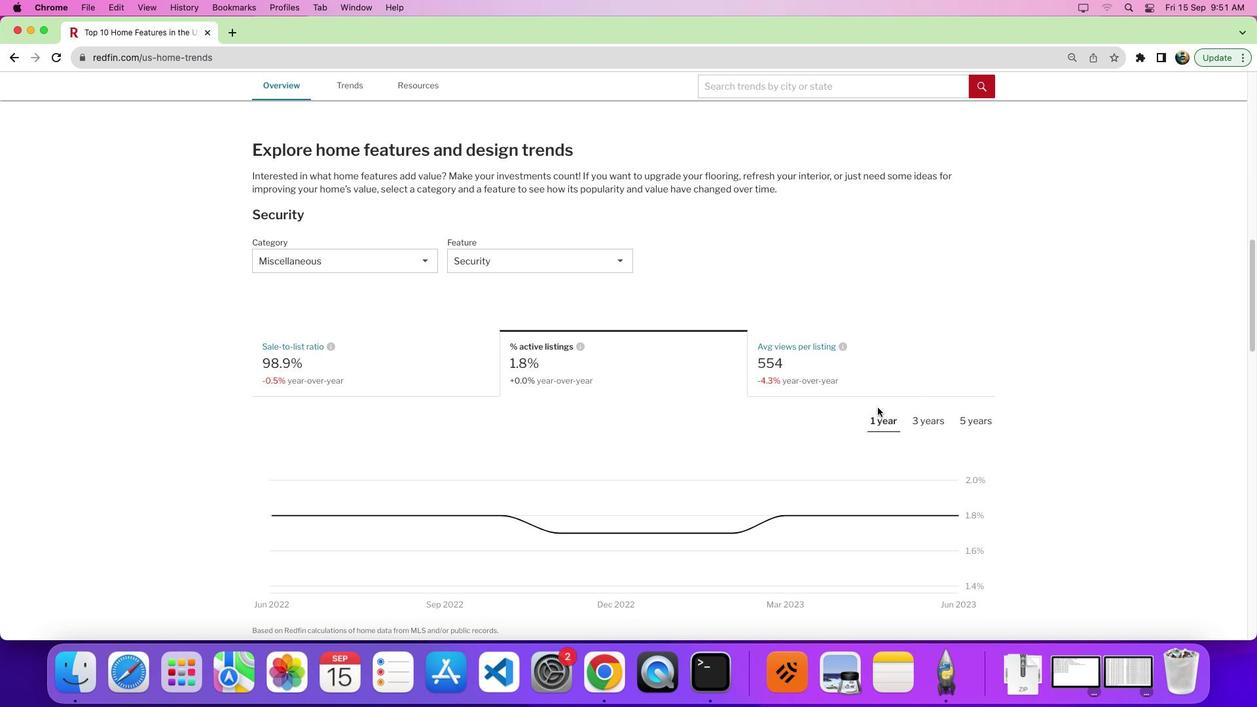 
Action: Mouse scrolled (928, 401) with delta (25, 81)
Screenshot: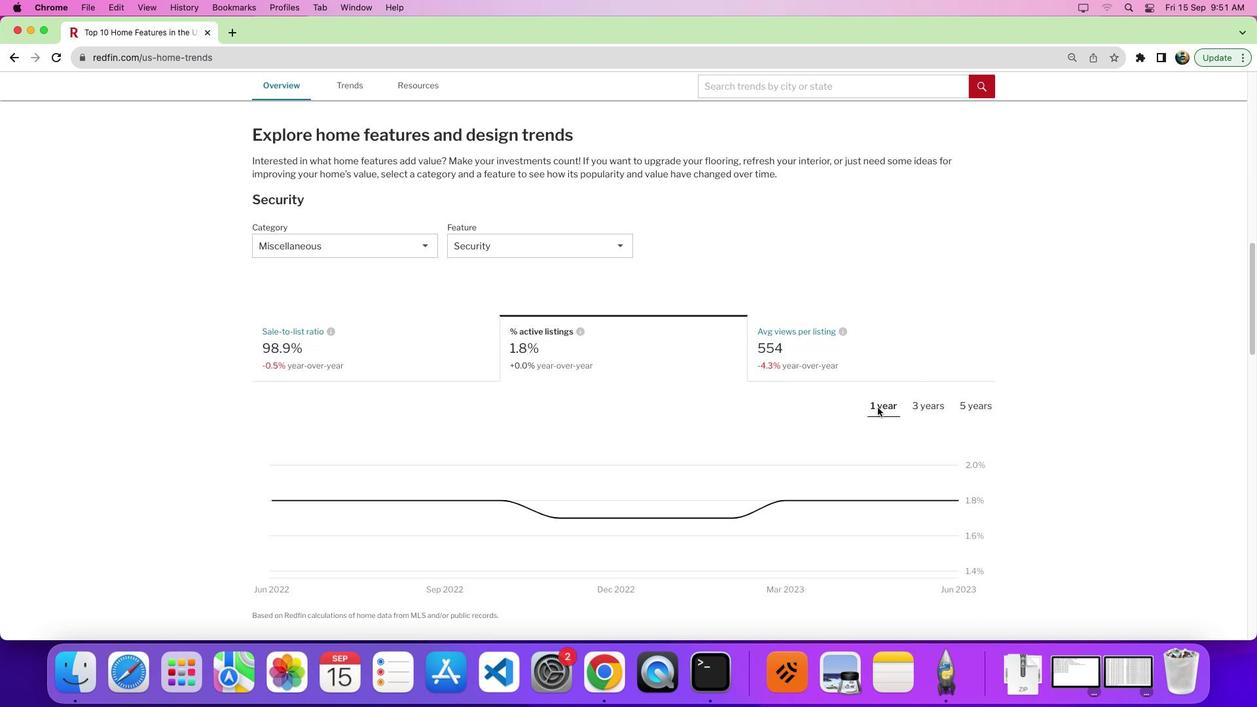 
Action: Mouse scrolled (928, 401) with delta (25, 81)
Screenshot: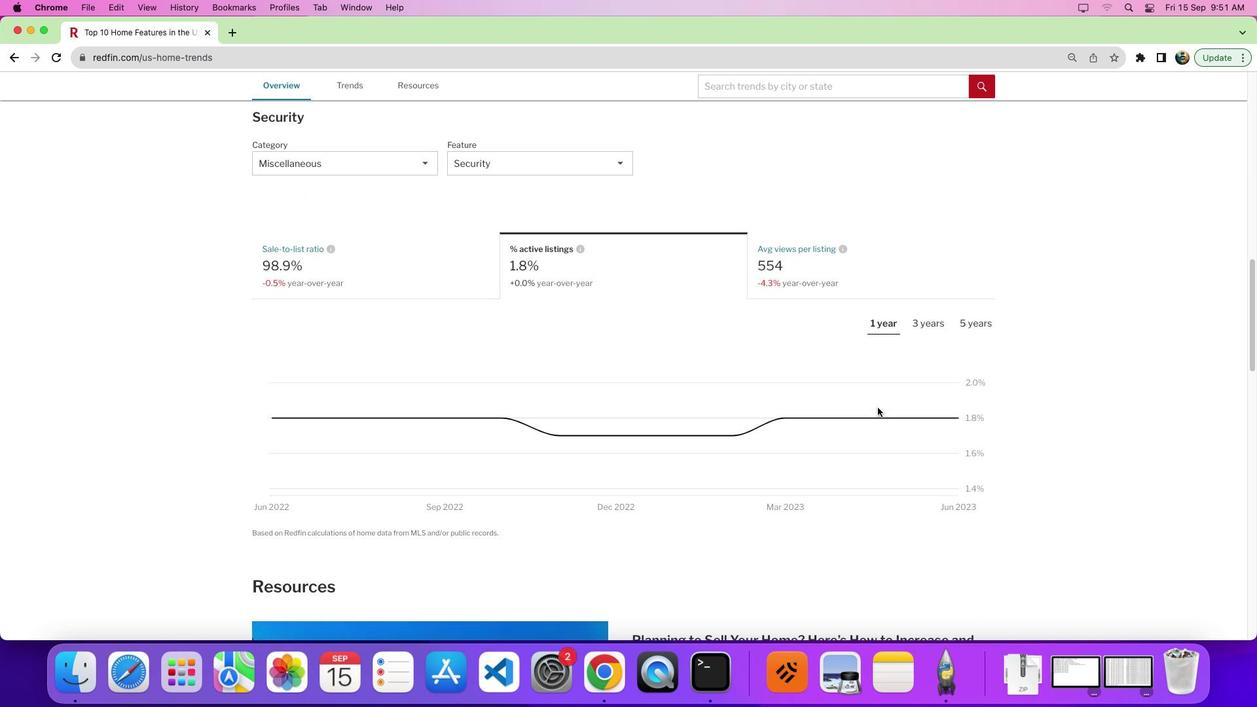 
Action: Mouse scrolled (928, 401) with delta (25, 80)
Screenshot: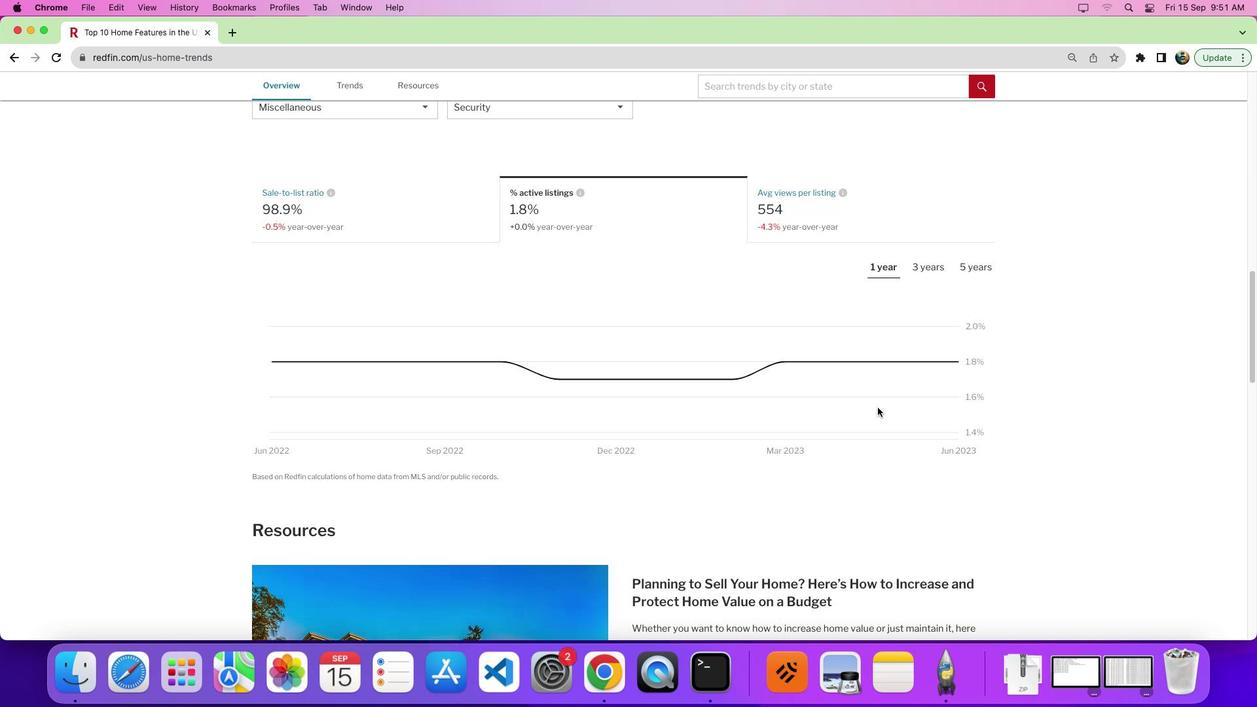 
Action: Mouse scrolled (928, 401) with delta (25, 81)
Screenshot: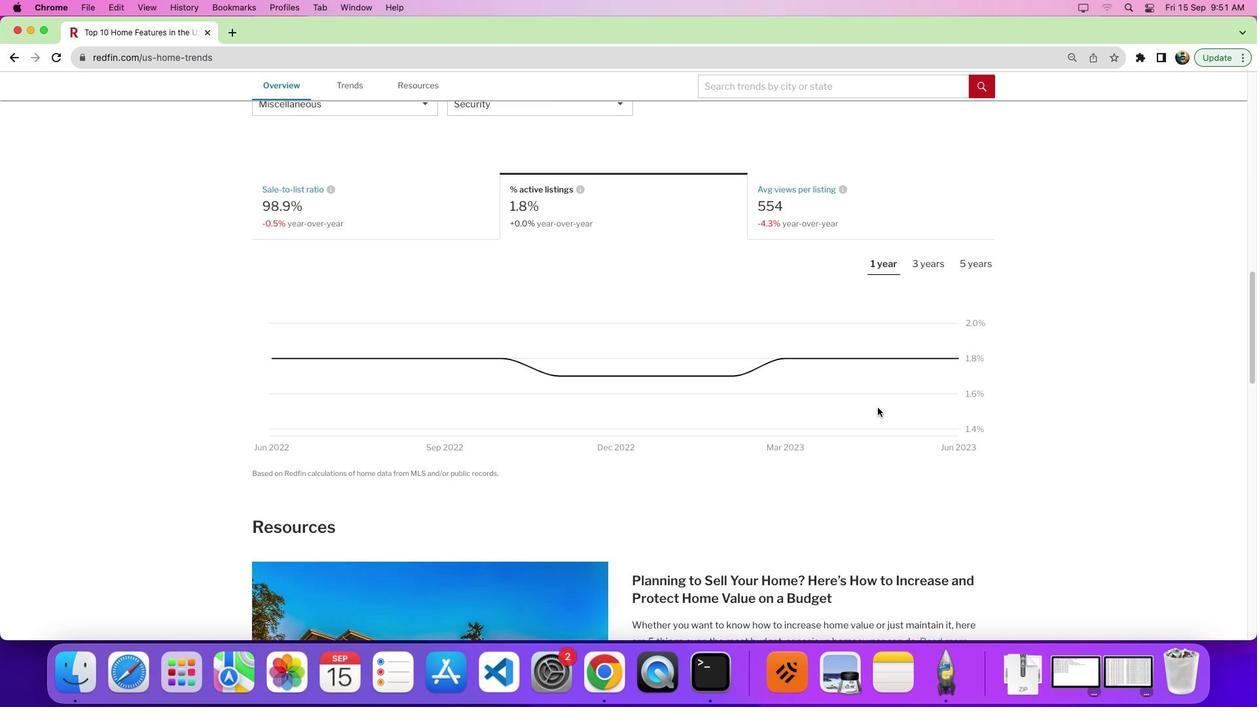 
Action: Mouse moved to (1190, 334)
Screenshot: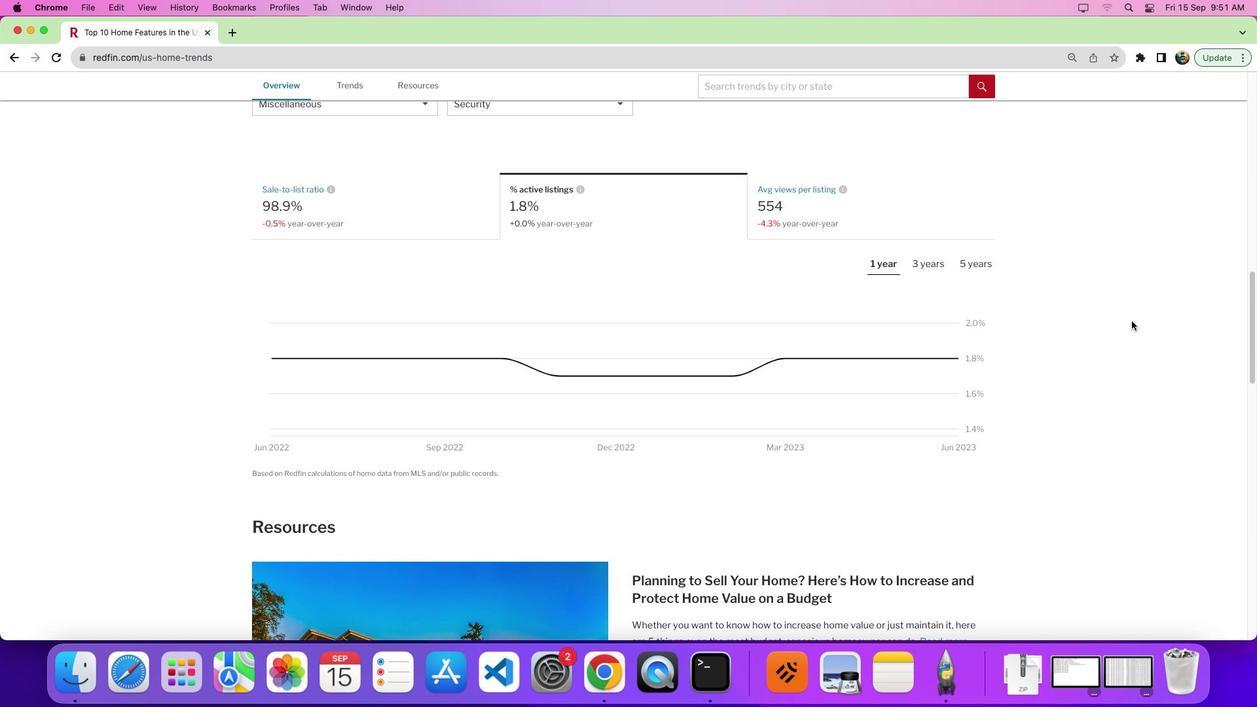
